 Task: Calculate the distance between Denver and Molly Brown House Museum
Action: Mouse moved to (254, 65)
Screenshot: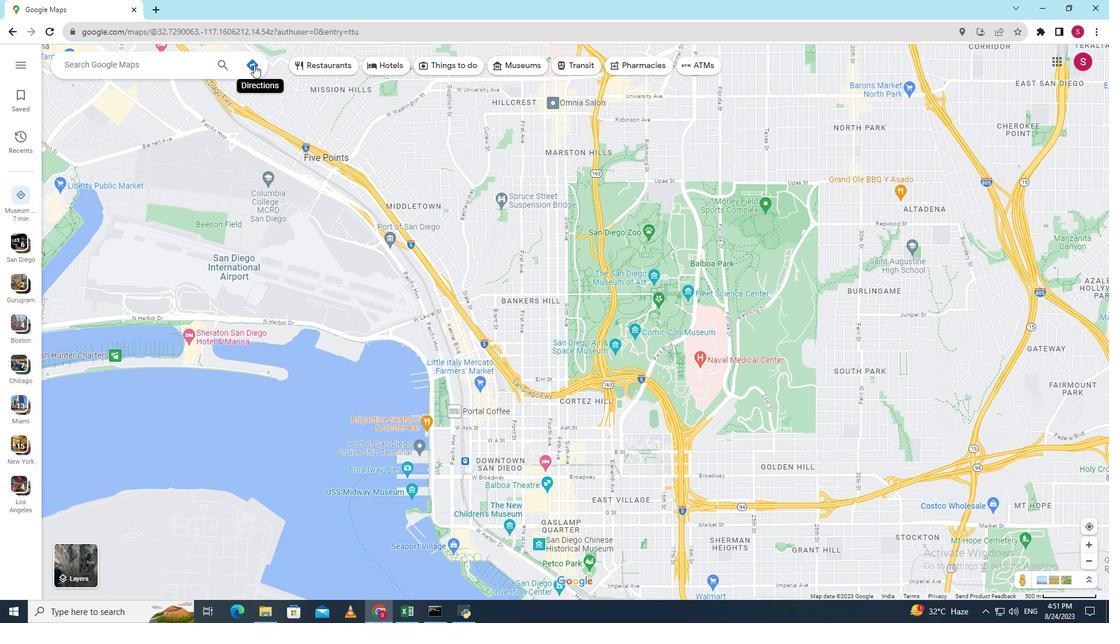 
Action: Mouse pressed left at (254, 65)
Screenshot: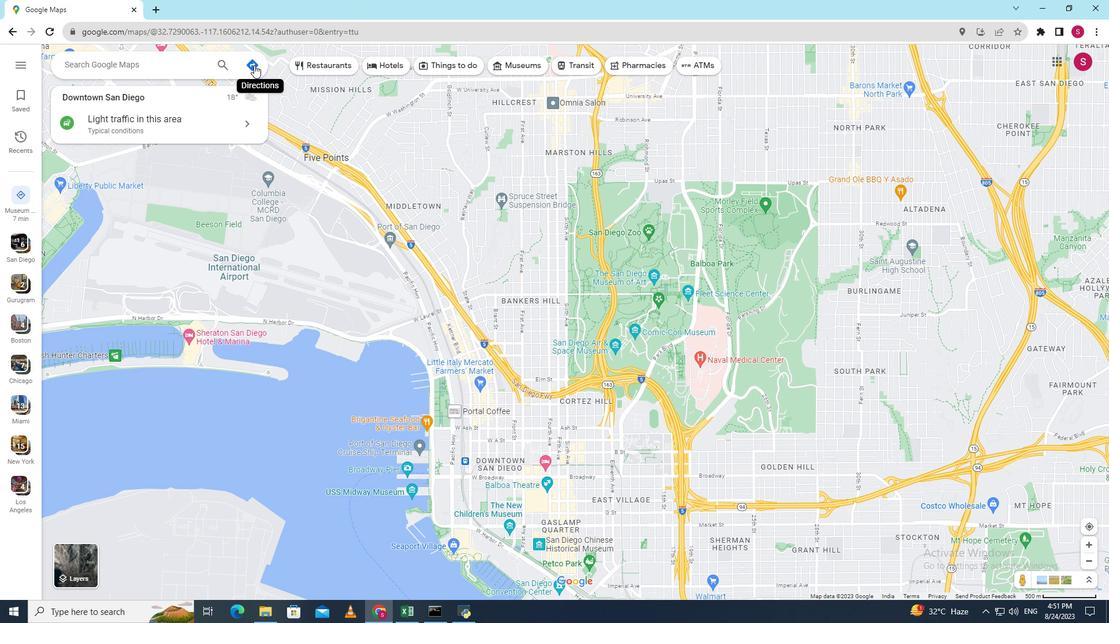 
Action: Key pressed <Key.shift><Key.shift><Key.shift><Key.shift><Key.shift><Key.shift>Denver
Screenshot: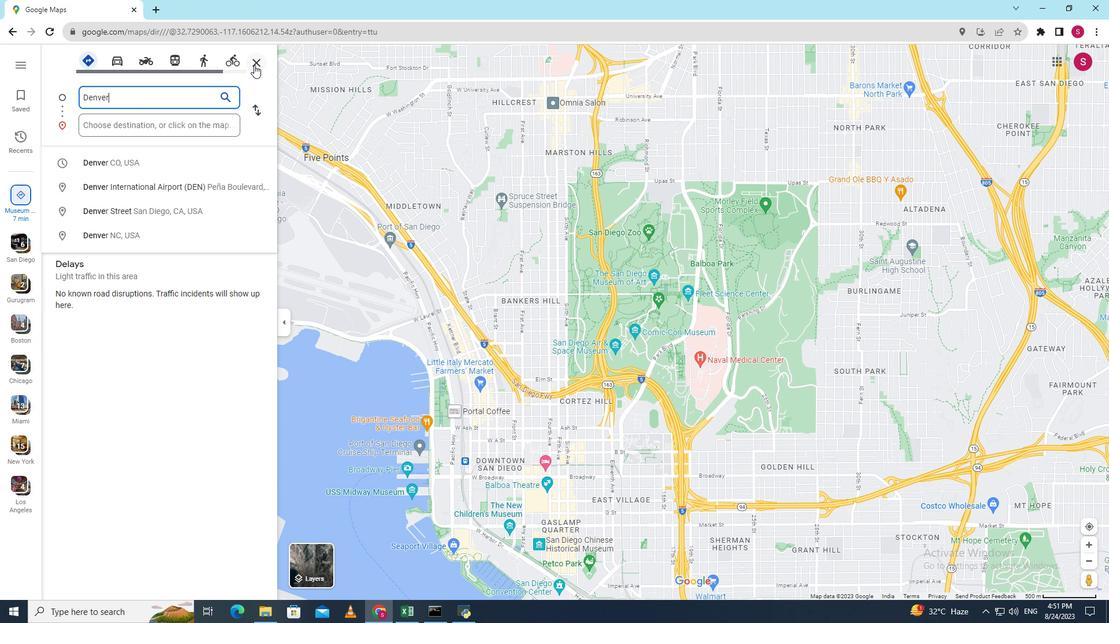 
Action: Mouse moved to (195, 125)
Screenshot: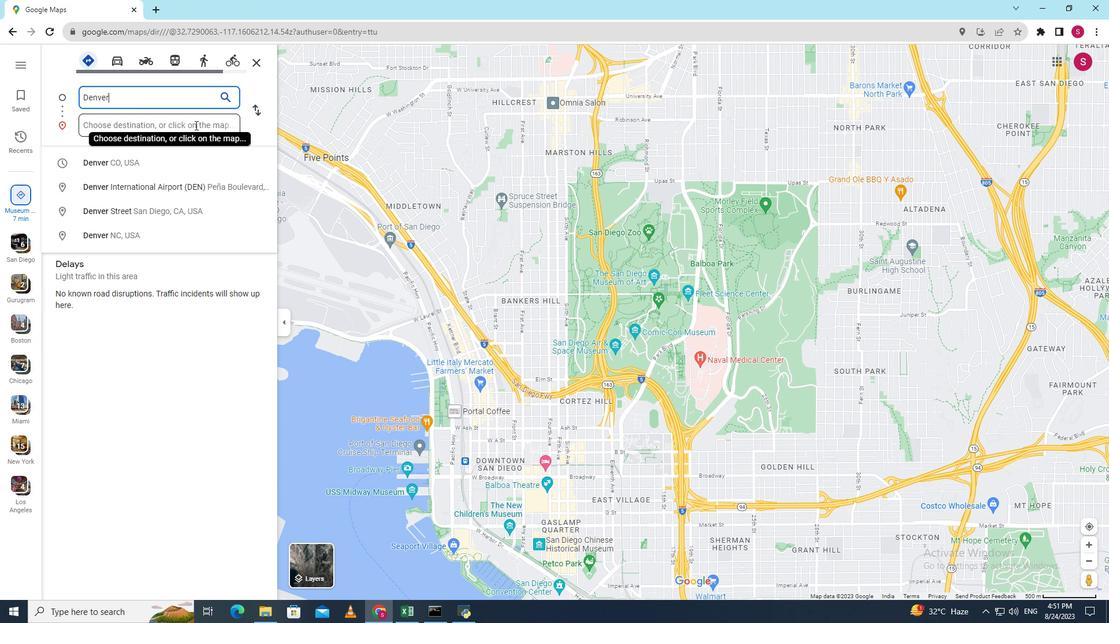 
Action: Mouse pressed left at (195, 125)
Screenshot: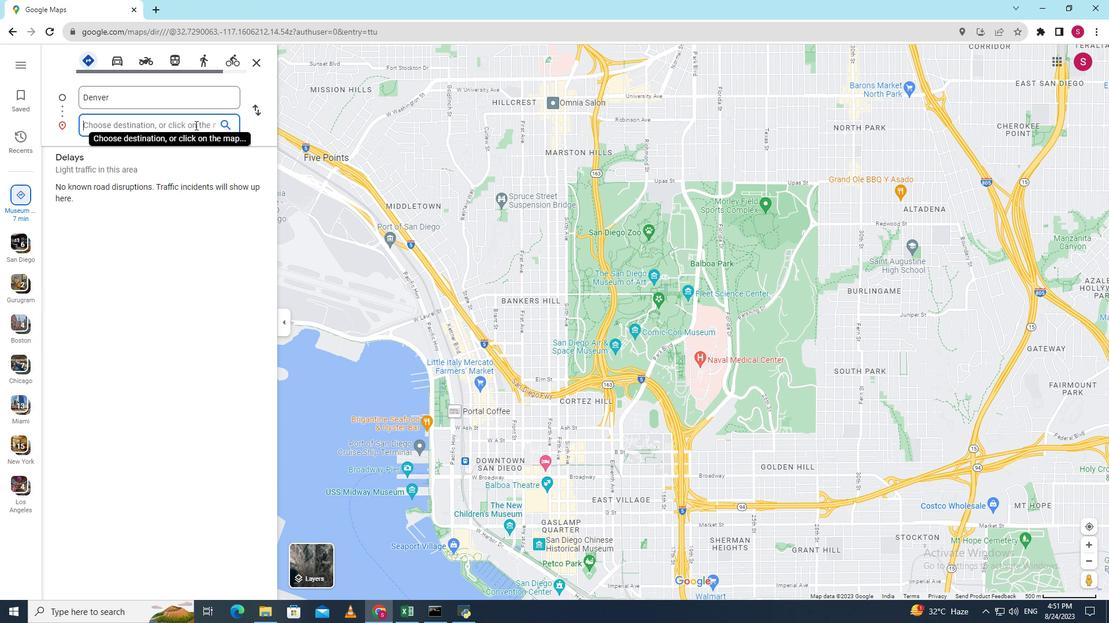 
Action: Key pressed <Key.shift>Molly<Key.space><Key.shift><Key.shift><Key.shift><Key.shift><Key.shift><Key.shift><Key.shift><Key.shift><Key.shift><Key.shift><Key.shift><Key.shift><Key.shift><Key.shift><Key.shift>Brown<Key.space><Key.shift><Key.shift><Key.shift>House<Key.space><Key.shift><Key.shift><Key.shift><Key.shift><Key.shift><Key.shift><Key.shift>Museum<Key.enter>
Screenshot: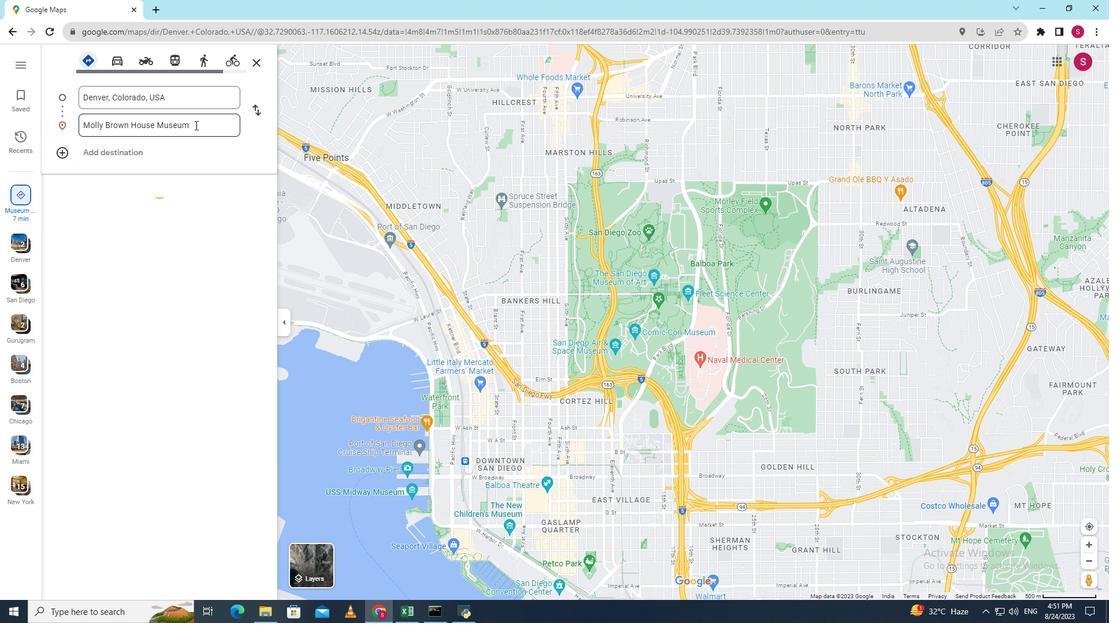 
Action: Mouse moved to (610, 265)
Screenshot: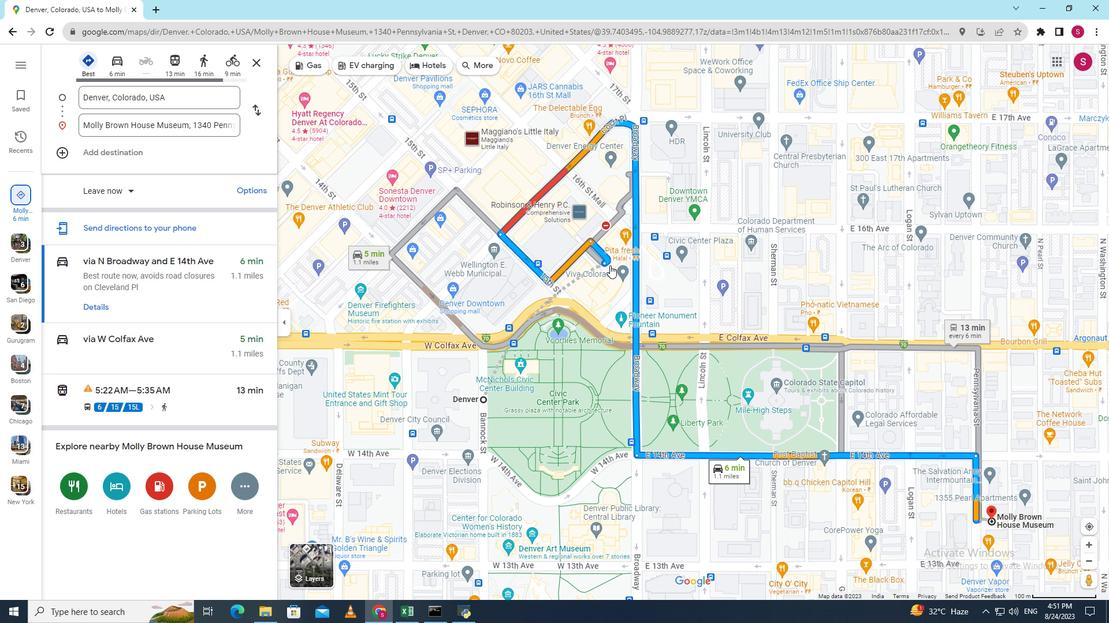 
Action: Mouse scrolled (610, 266) with delta (0, 0)
Screenshot: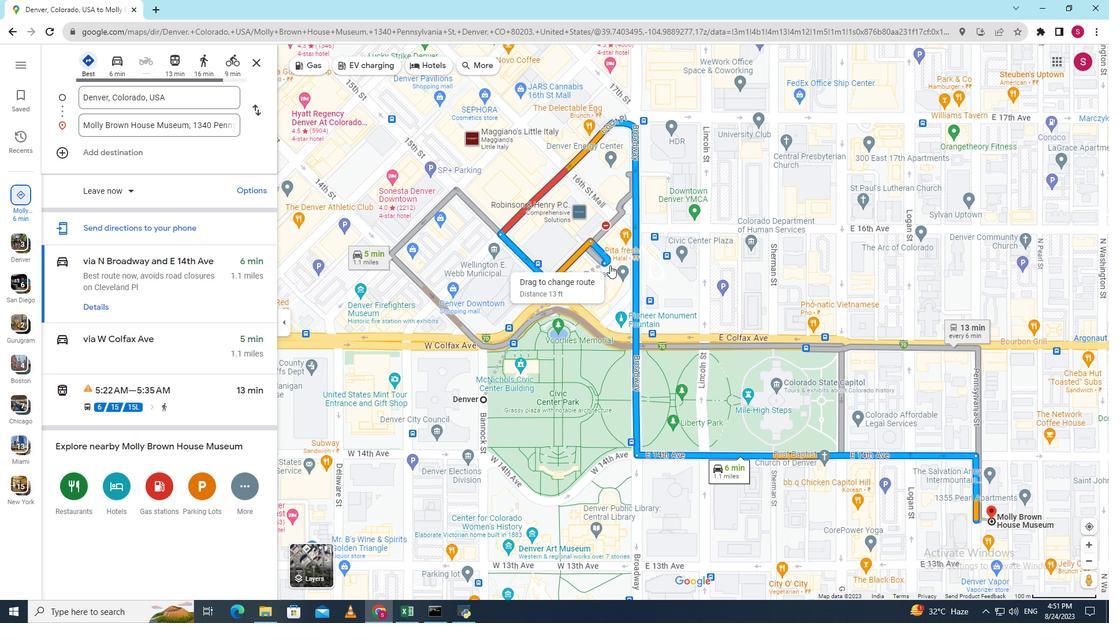 
Action: Mouse scrolled (610, 266) with delta (0, 0)
Screenshot: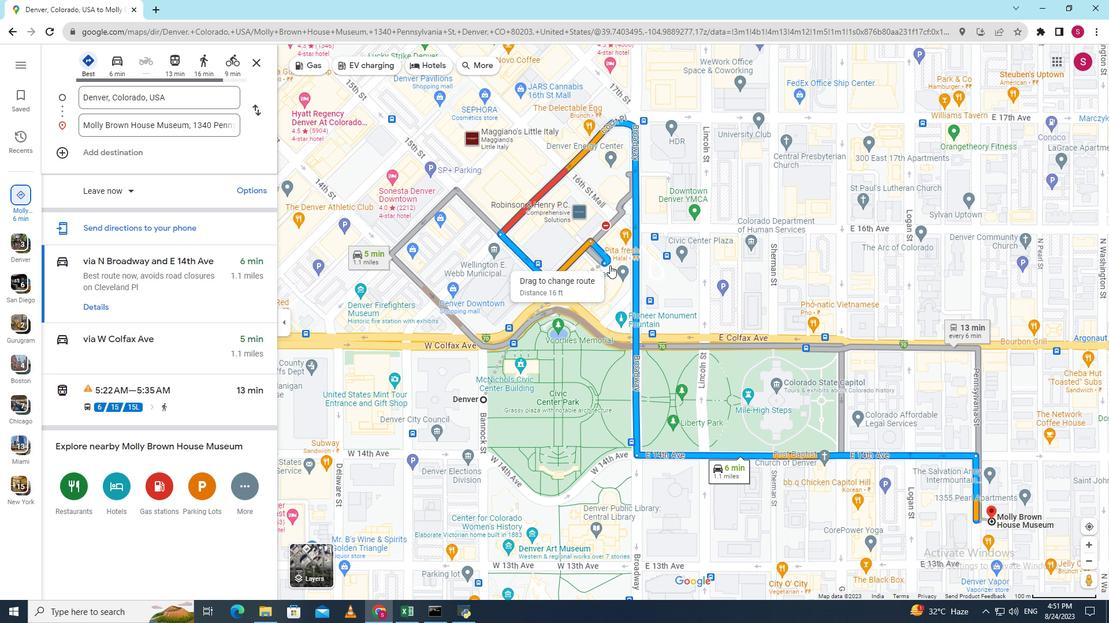 
Action: Mouse scrolled (610, 266) with delta (0, 0)
Screenshot: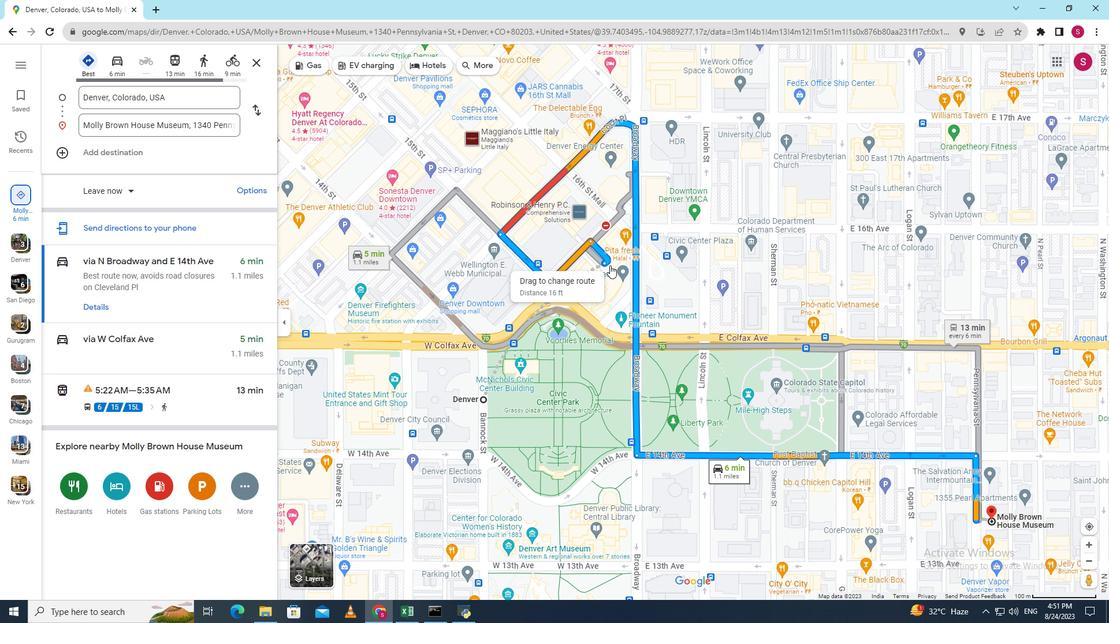 
Action: Mouse scrolled (610, 266) with delta (0, 0)
Screenshot: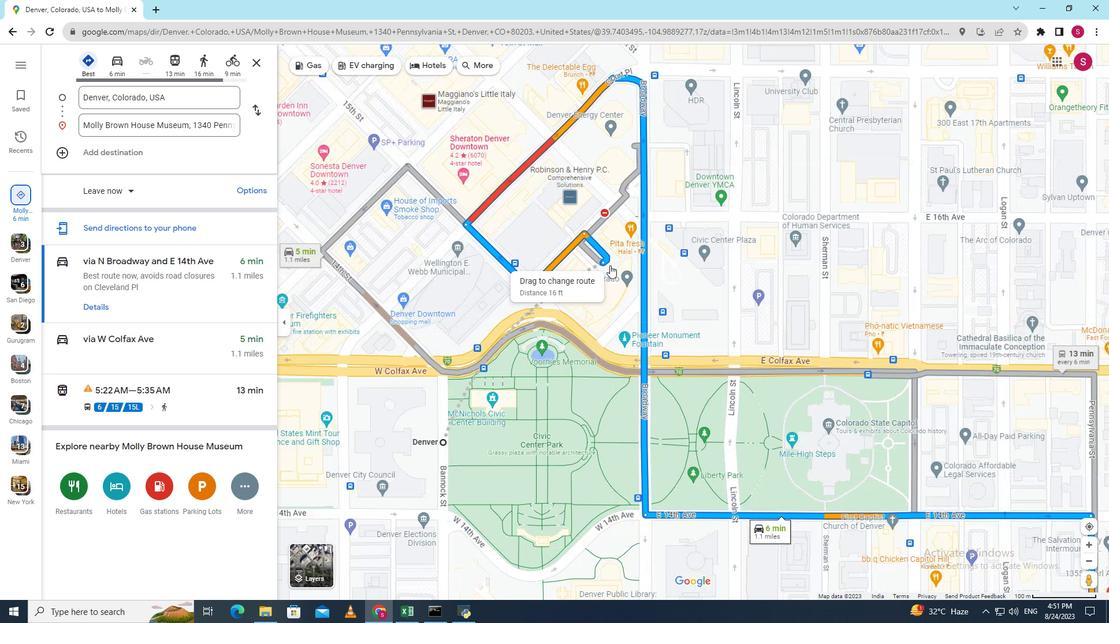 
Action: Mouse scrolled (610, 266) with delta (0, 0)
Screenshot: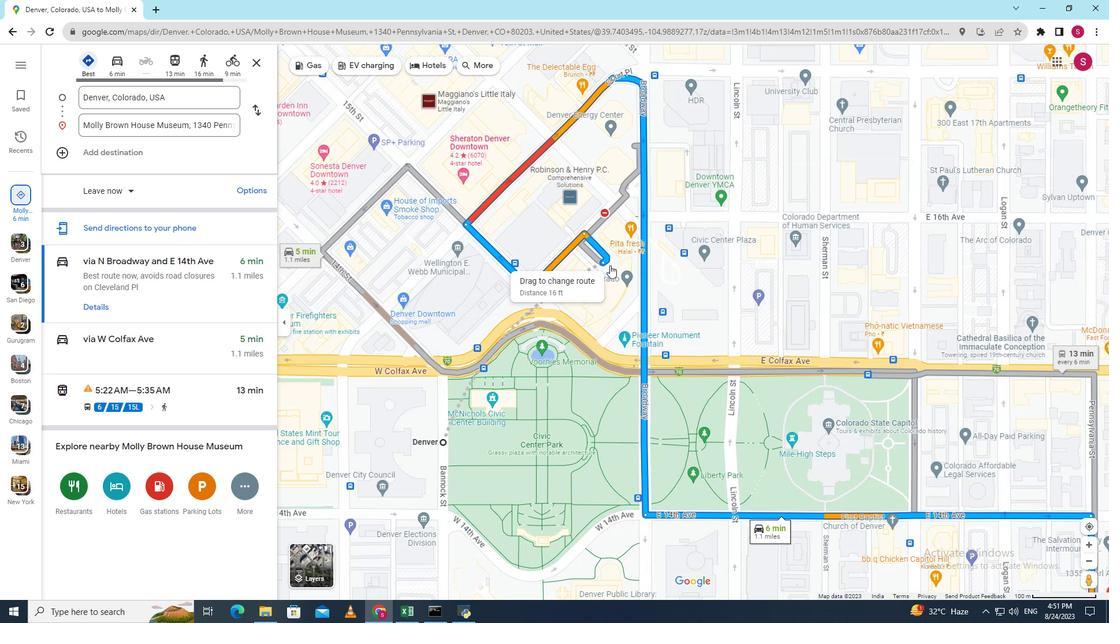 
Action: Mouse scrolled (610, 266) with delta (0, 0)
Screenshot: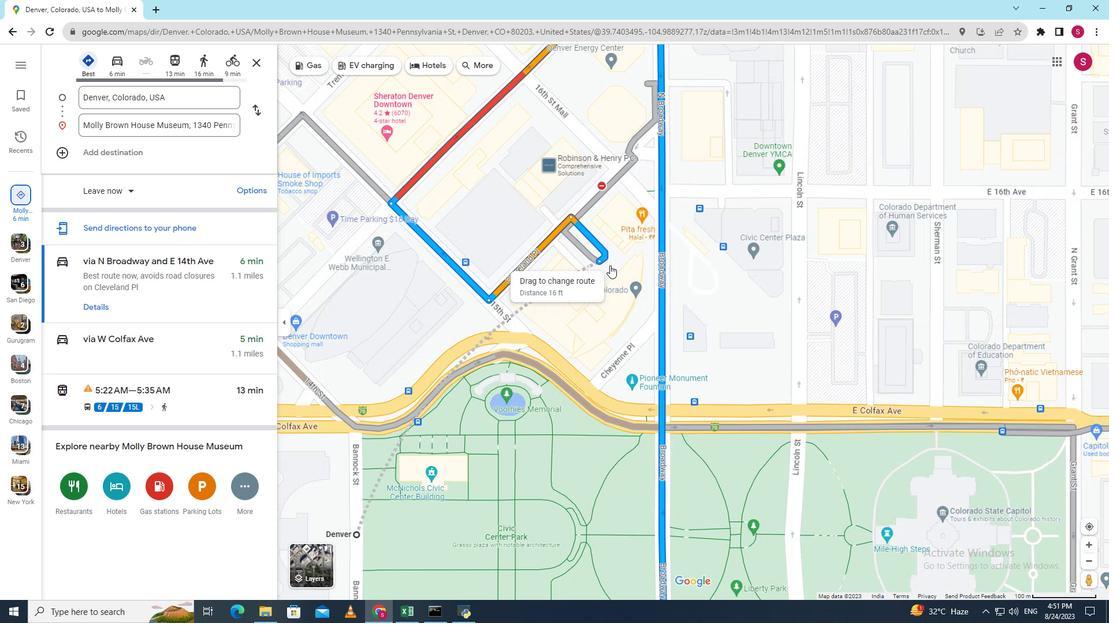 
Action: Mouse moved to (592, 265)
Screenshot: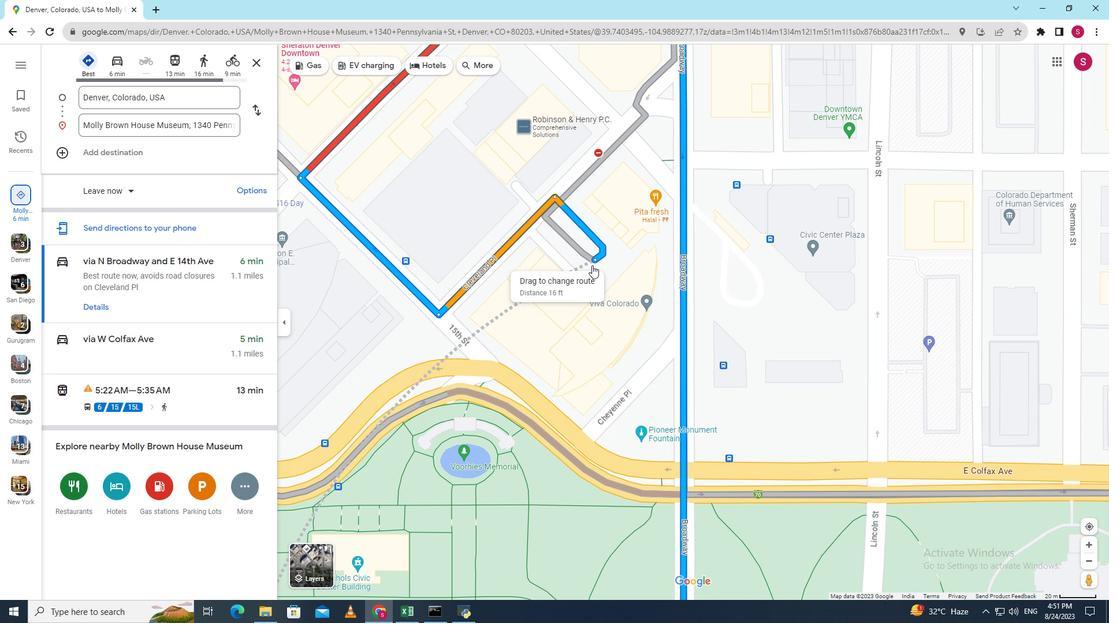 
Action: Mouse scrolled (592, 266) with delta (0, 0)
Screenshot: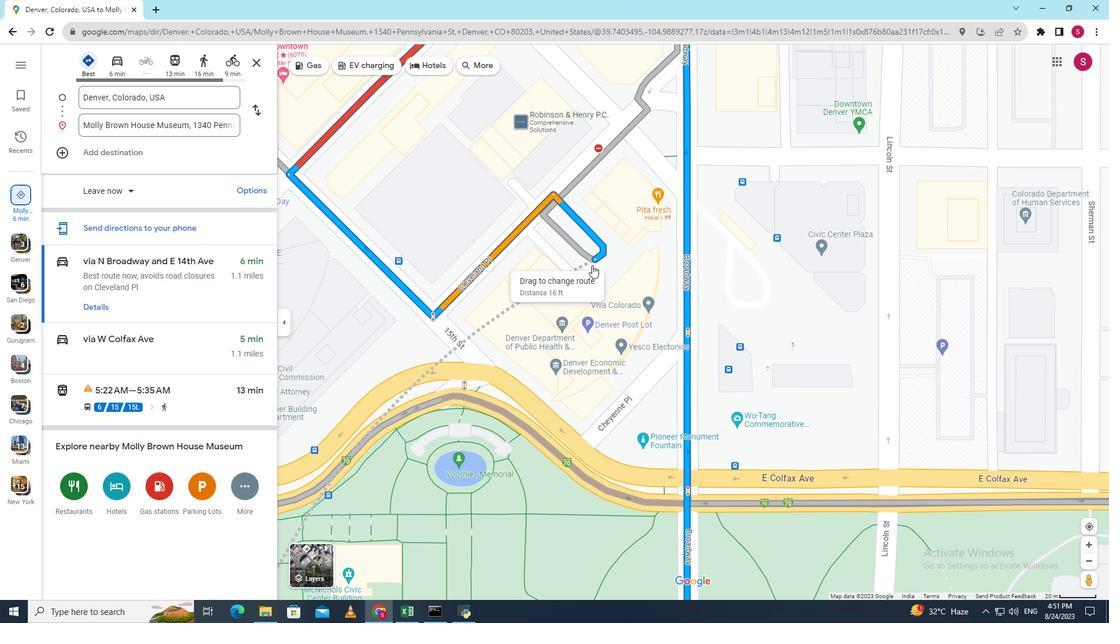 
Action: Mouse scrolled (592, 266) with delta (0, 0)
Screenshot: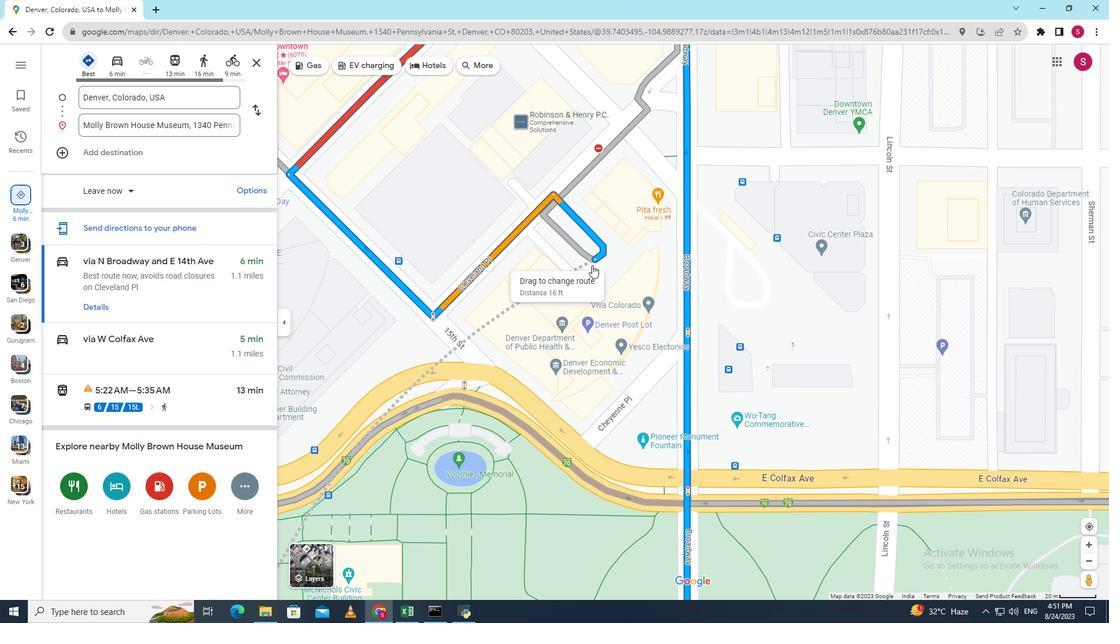 
Action: Mouse moved to (575, 302)
Screenshot: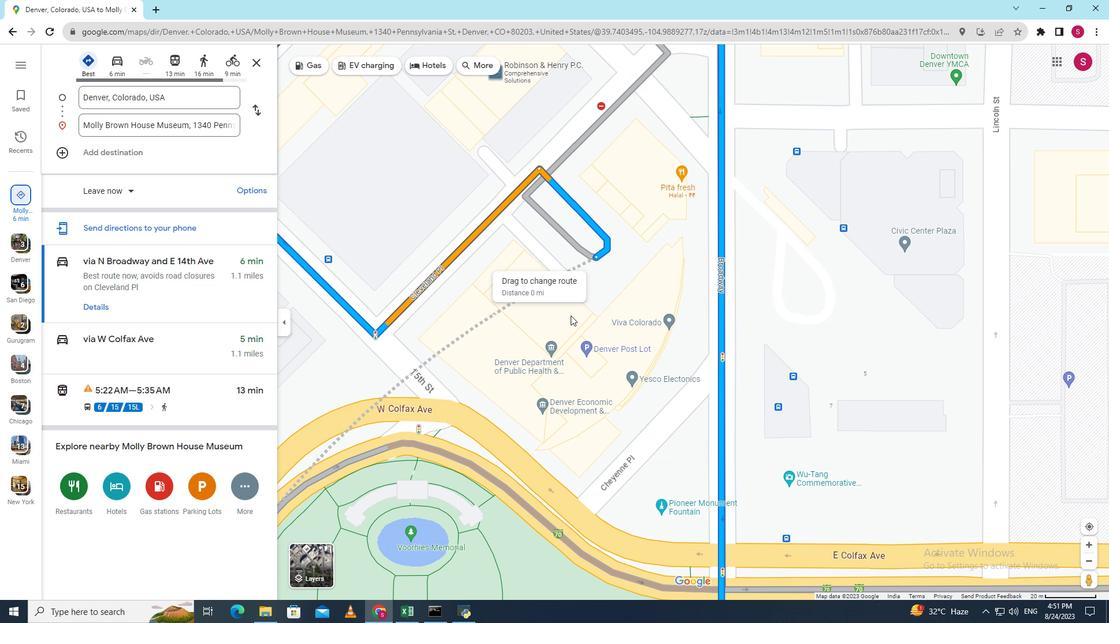 
Action: Mouse scrolled (575, 301) with delta (0, 0)
Screenshot: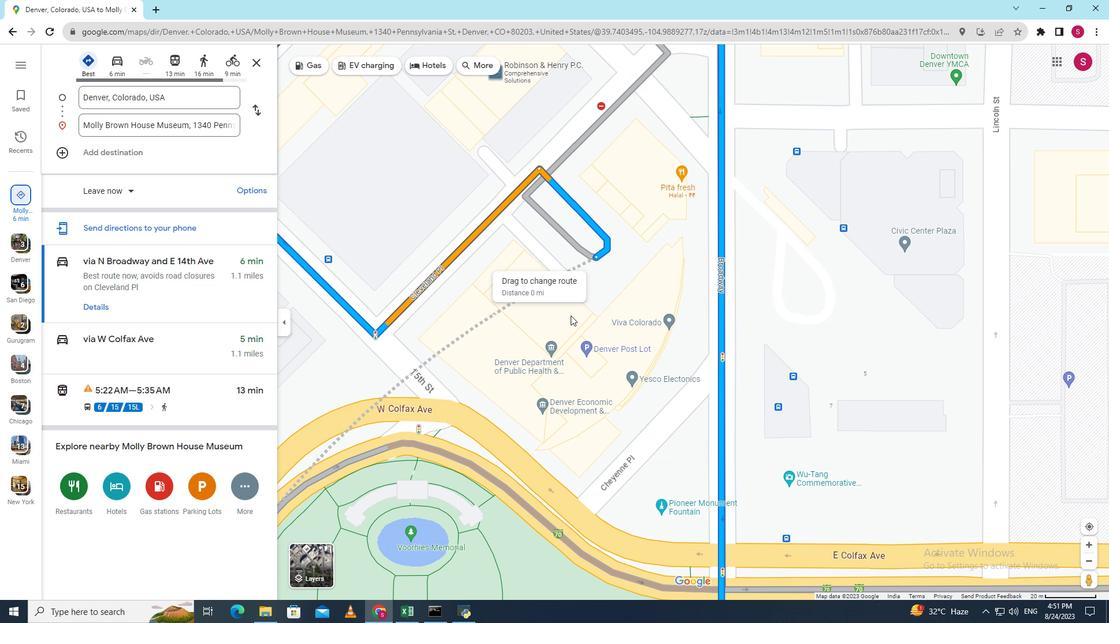 
Action: Mouse moved to (572, 308)
Screenshot: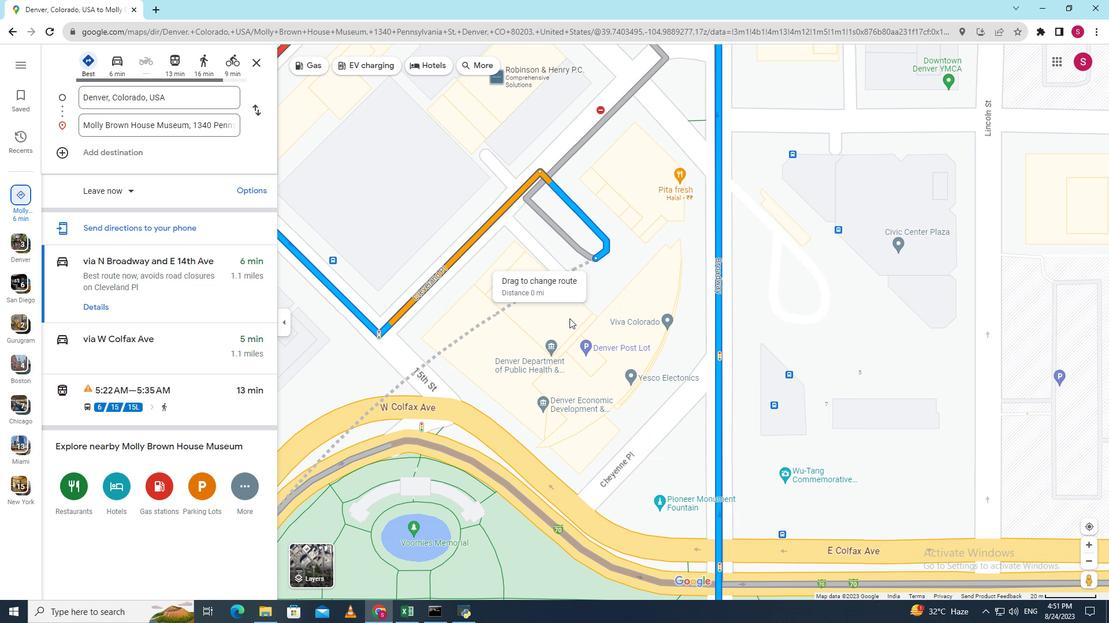 
Action: Mouse scrolled (573, 305) with delta (0, 0)
Screenshot: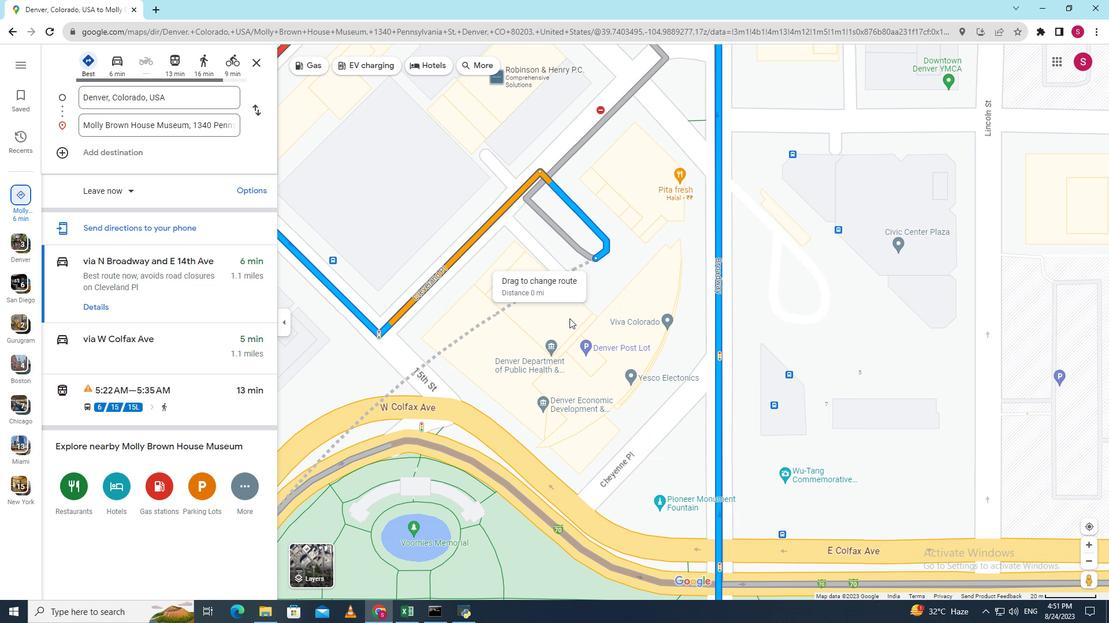
Action: Mouse moved to (571, 311)
Screenshot: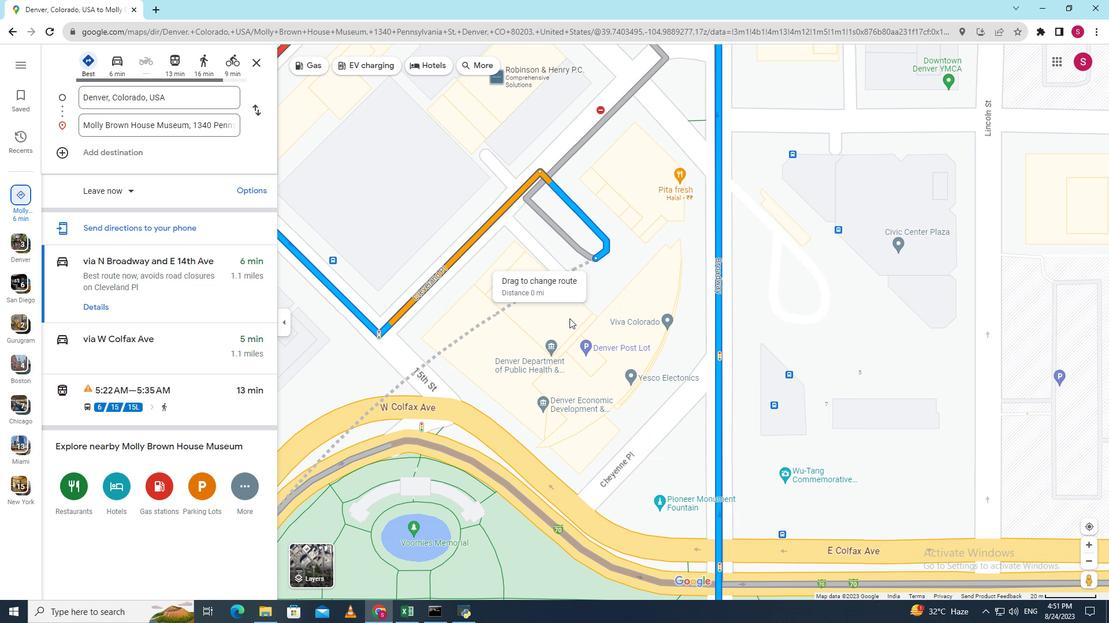 
Action: Mouse scrolled (571, 309) with delta (0, 0)
Screenshot: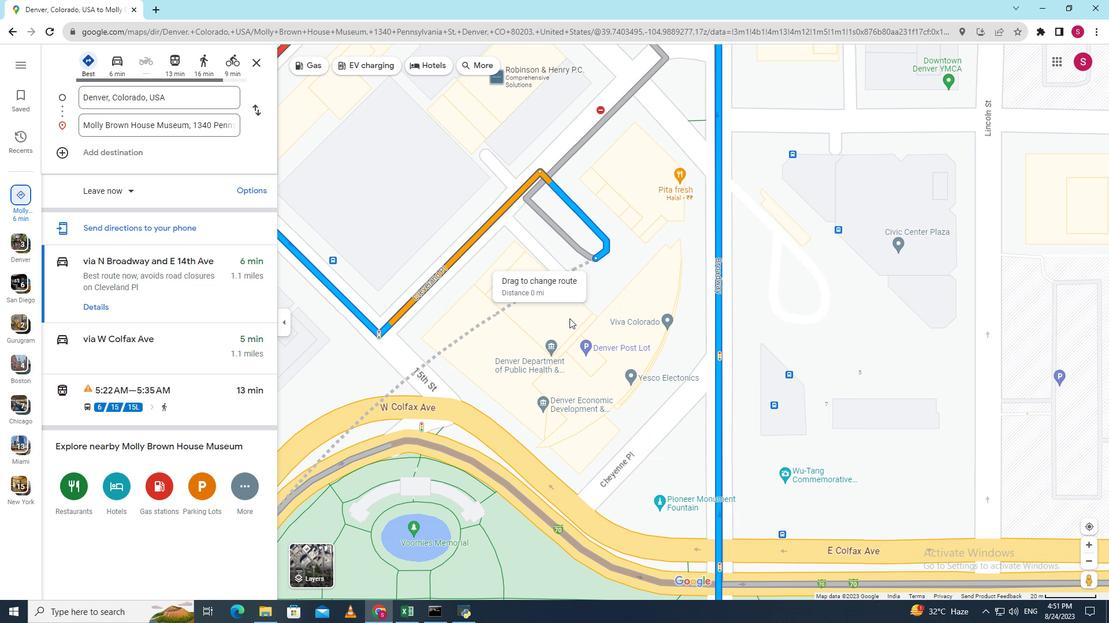 
Action: Mouse moved to (567, 323)
Screenshot: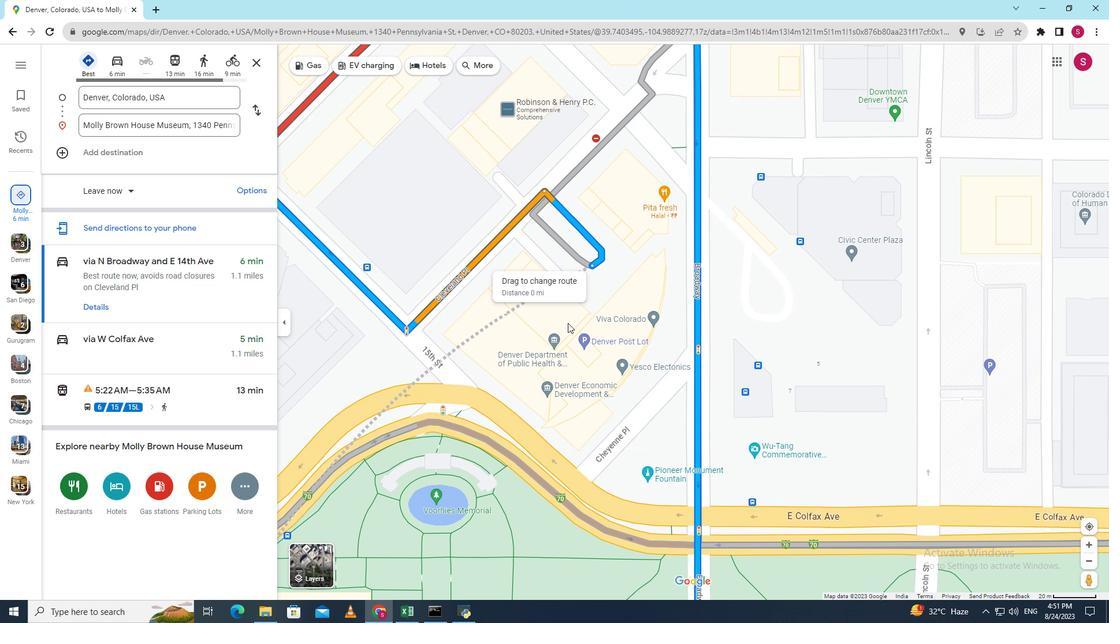 
Action: Mouse scrolled (567, 322) with delta (0, 0)
Screenshot: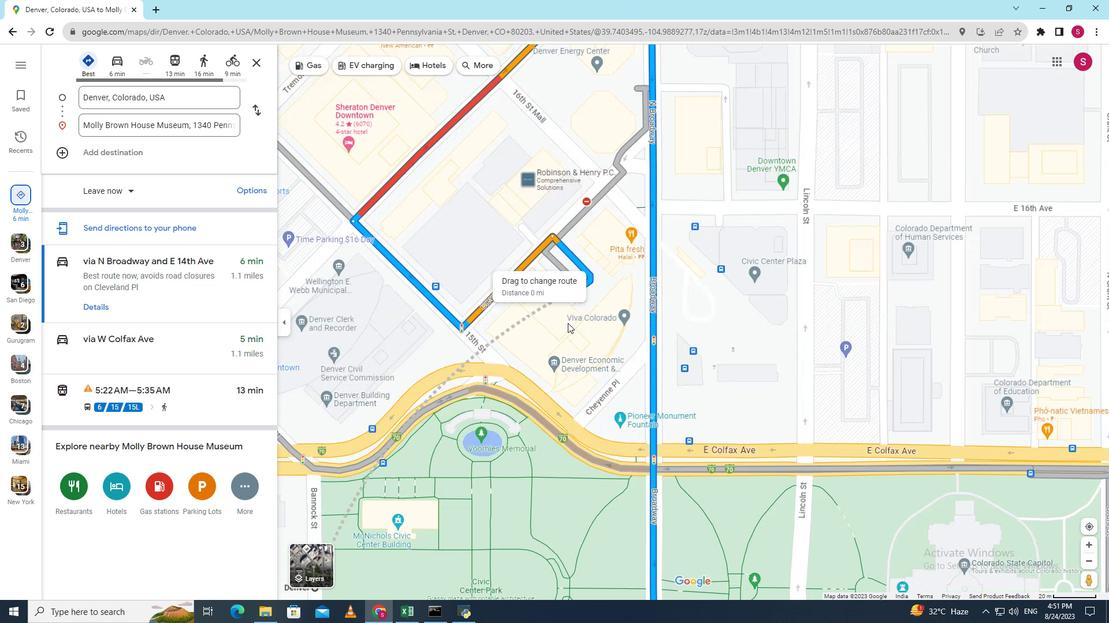 
Action: Mouse scrolled (567, 322) with delta (0, 0)
Screenshot: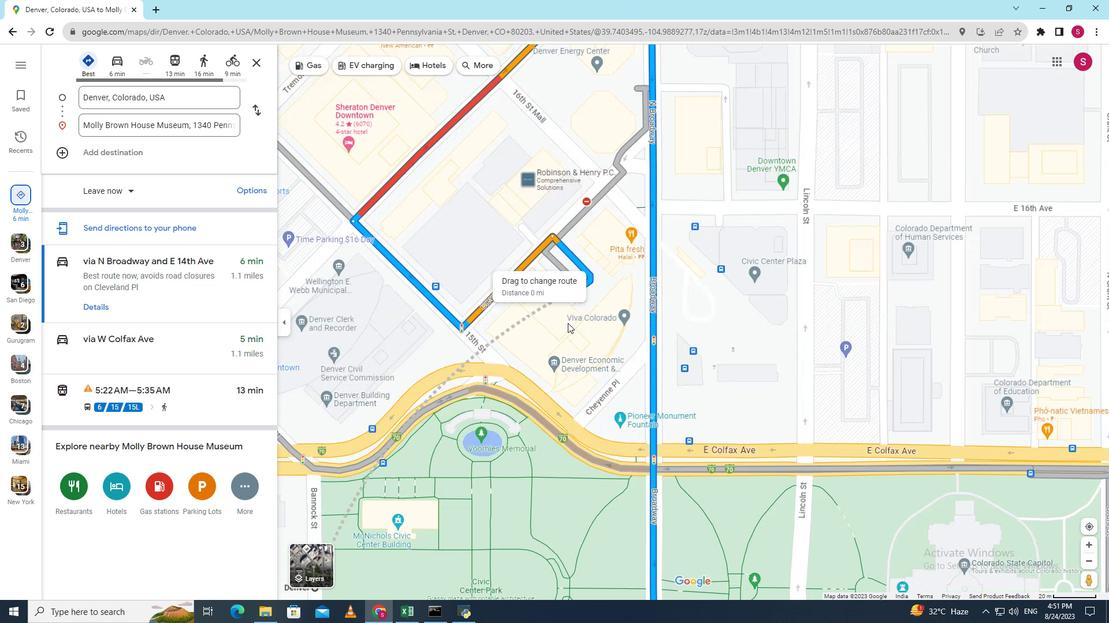 
Action: Mouse scrolled (567, 322) with delta (0, 0)
Screenshot: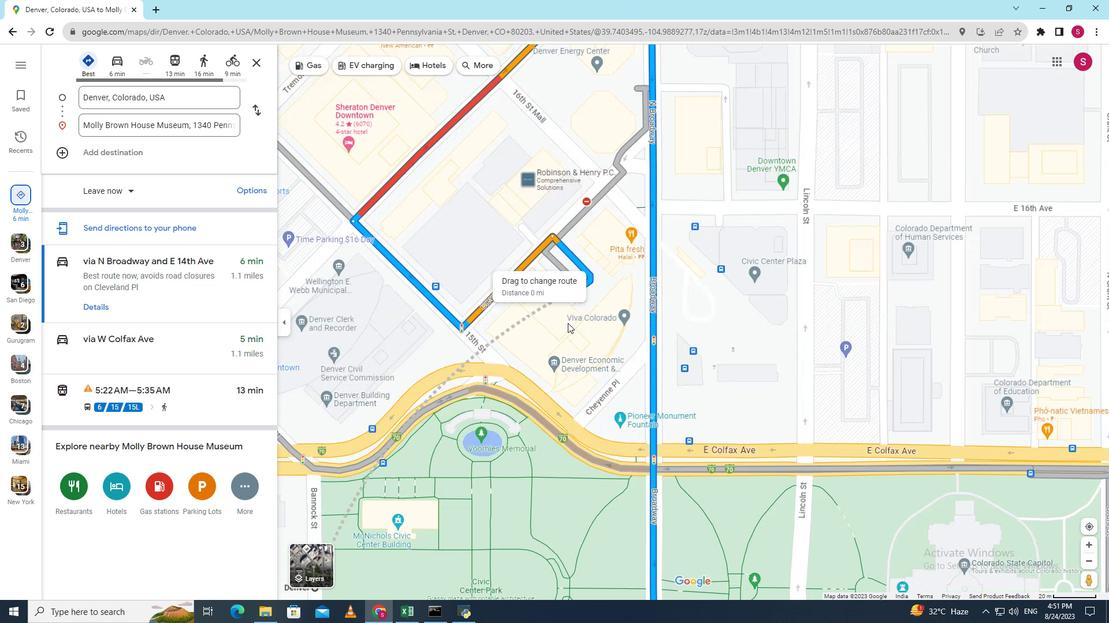 
Action: Mouse scrolled (567, 322) with delta (0, 0)
Screenshot: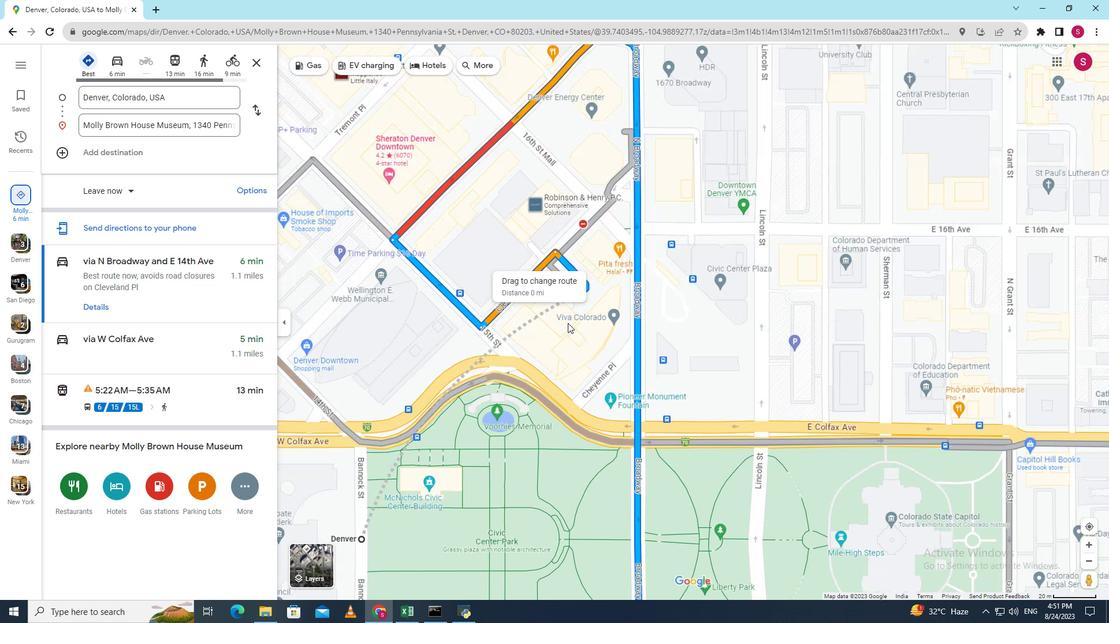 
Action: Mouse moved to (374, 523)
Screenshot: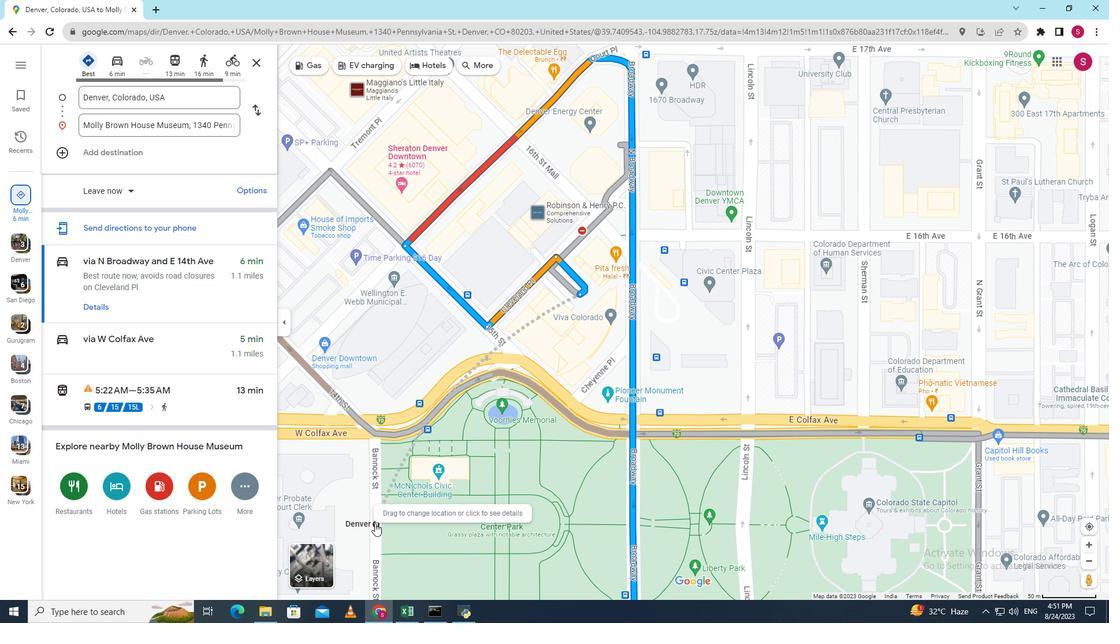 
Action: Mouse scrolled (374, 524) with delta (0, 0)
Screenshot: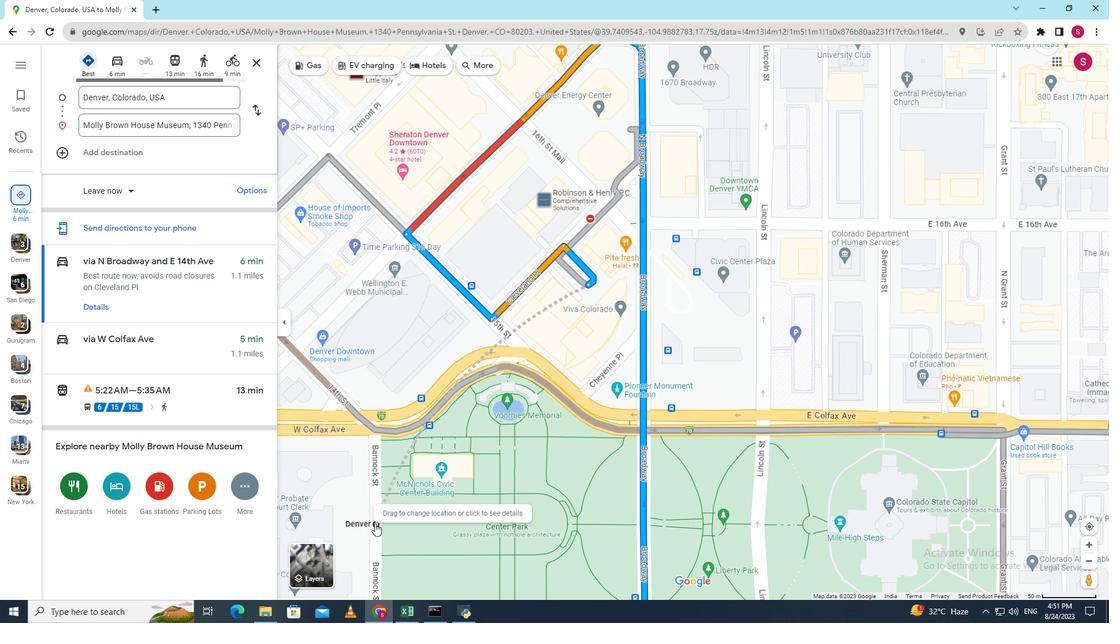 
Action: Mouse scrolled (374, 524) with delta (0, 0)
Screenshot: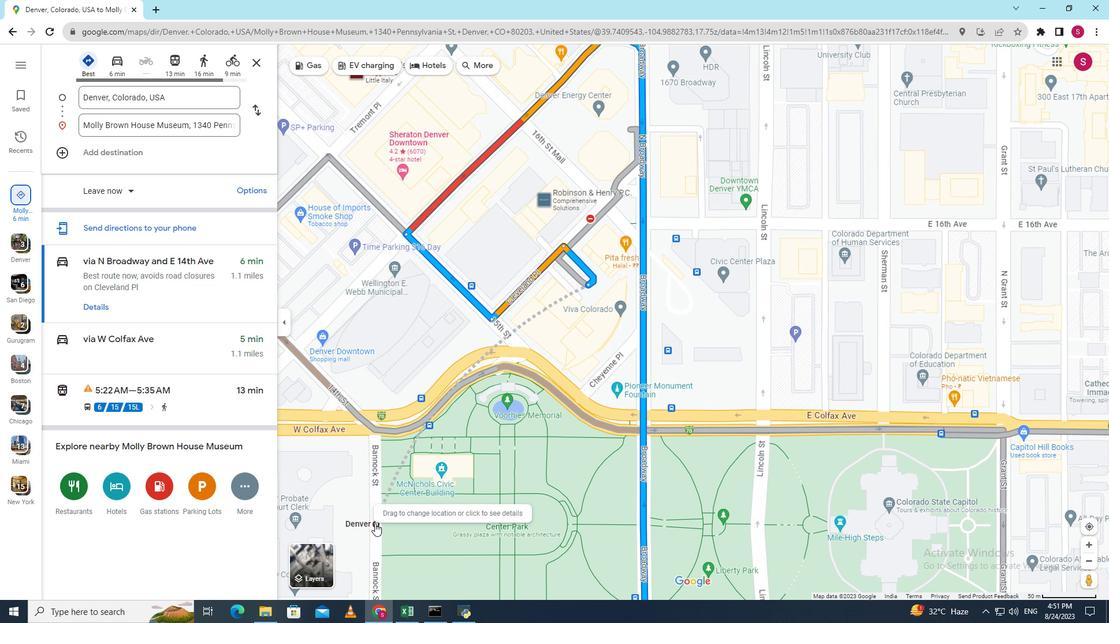 
Action: Mouse scrolled (374, 524) with delta (0, 0)
Screenshot: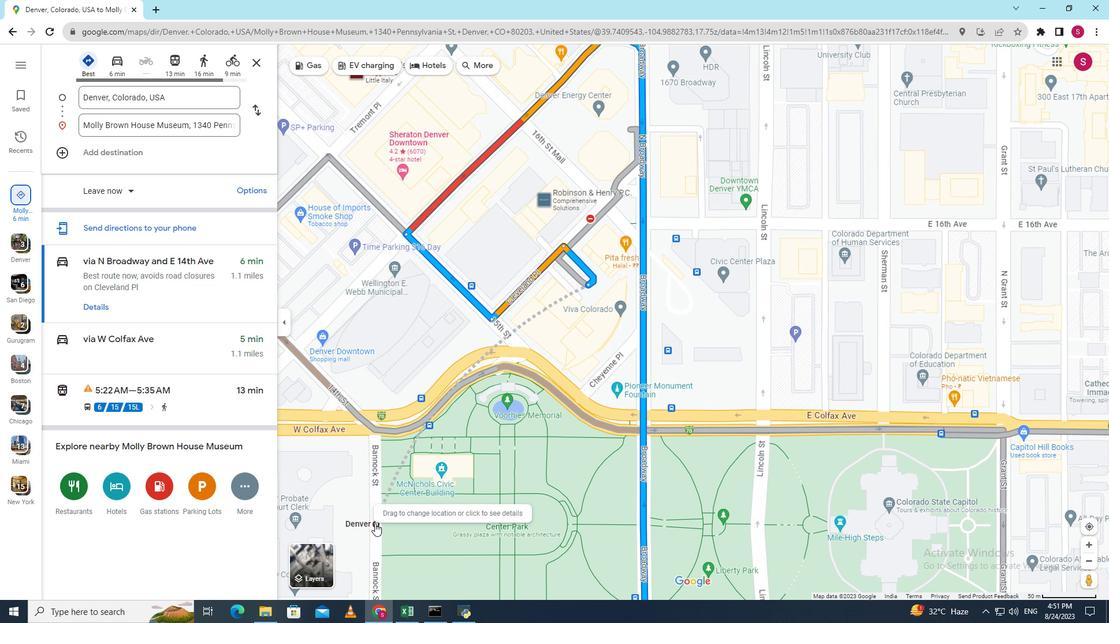 
Action: Mouse scrolled (374, 524) with delta (0, 0)
Screenshot: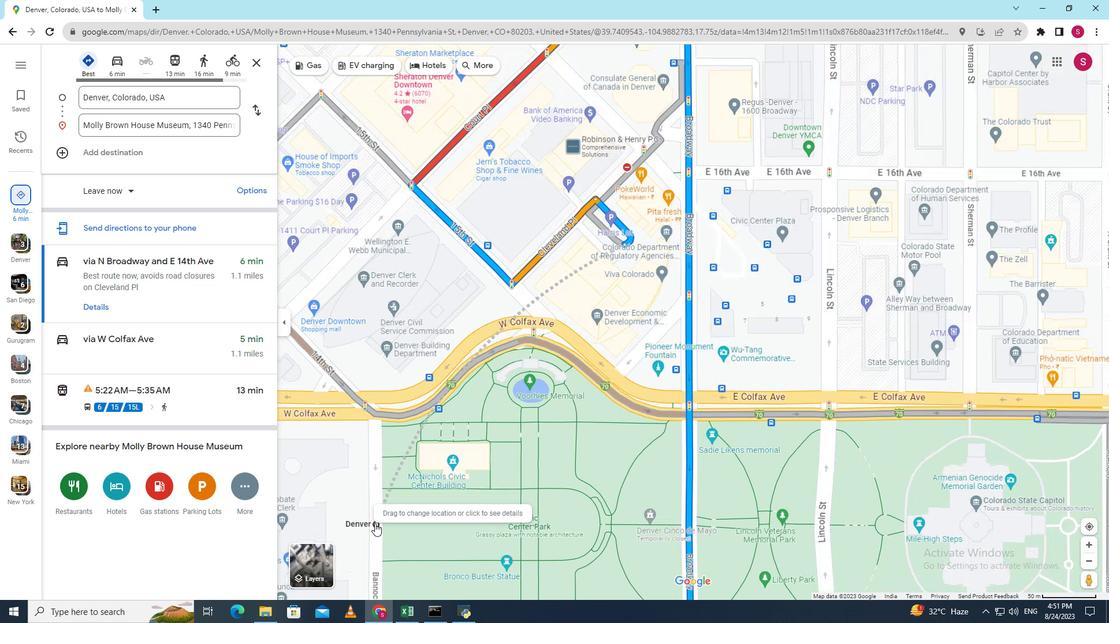 
Action: Mouse scrolled (374, 524) with delta (0, 0)
Screenshot: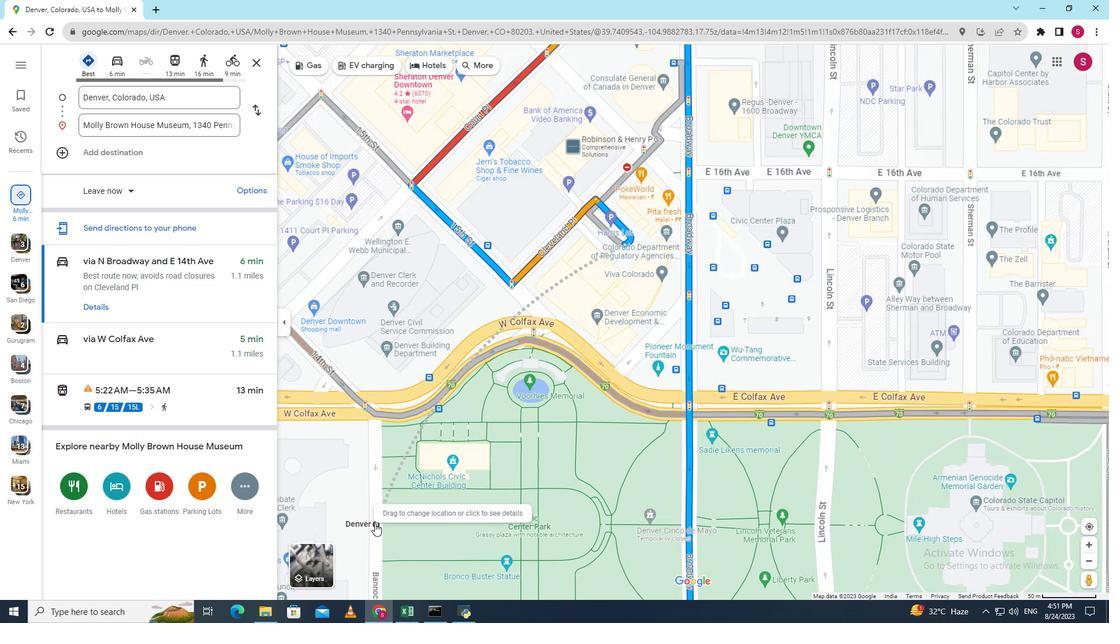 
Action: Mouse scrolled (374, 524) with delta (0, 0)
Screenshot: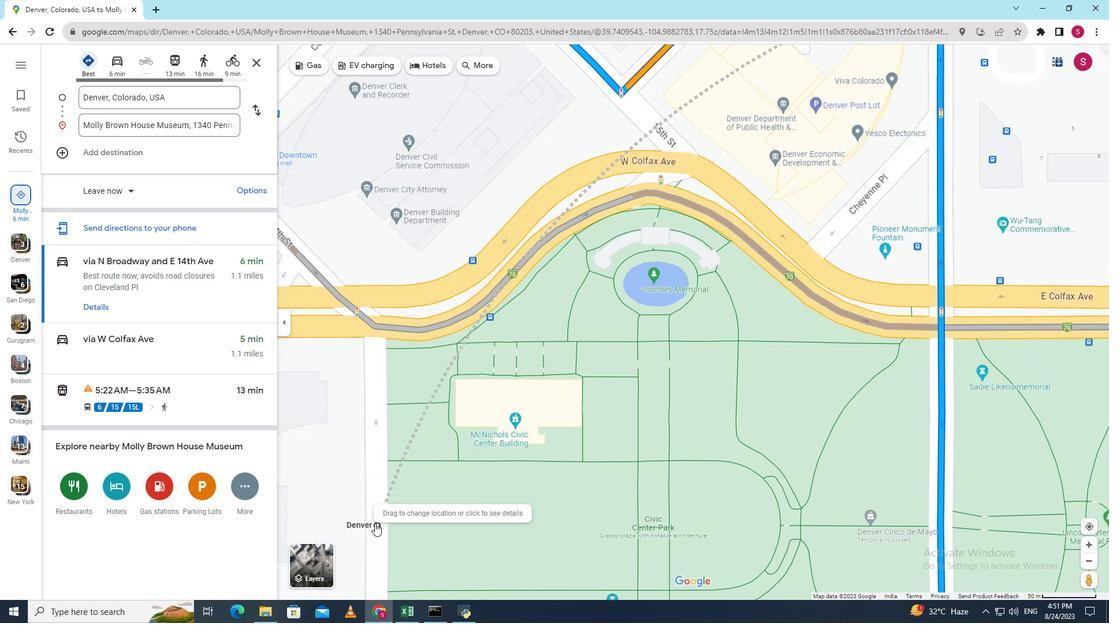 
Action: Mouse scrolled (374, 524) with delta (0, 0)
Screenshot: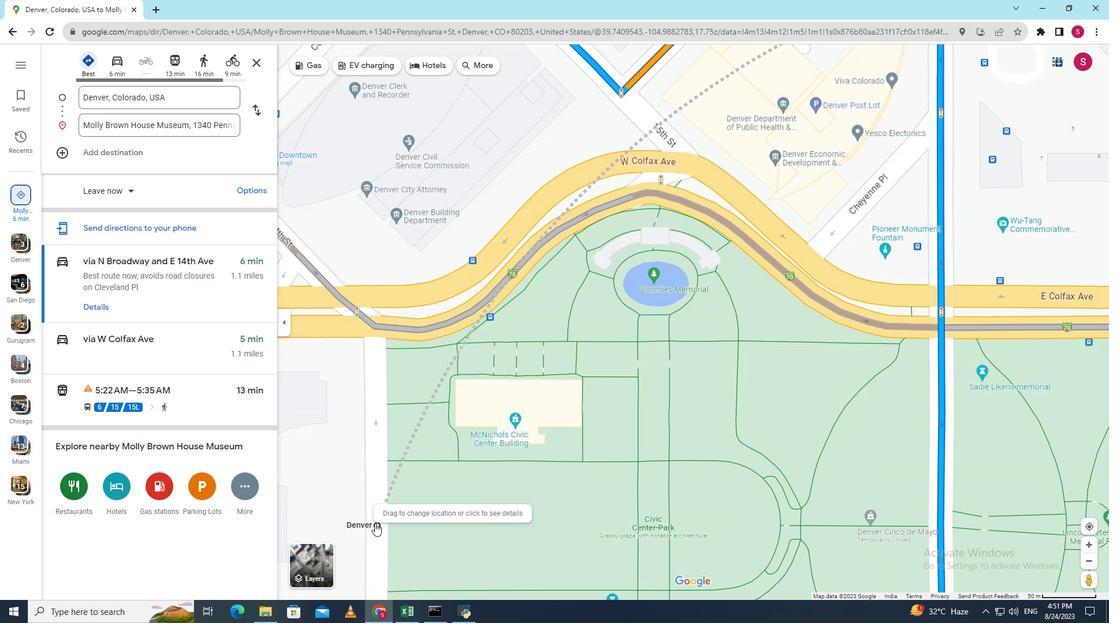 
Action: Mouse moved to (377, 526)
Screenshot: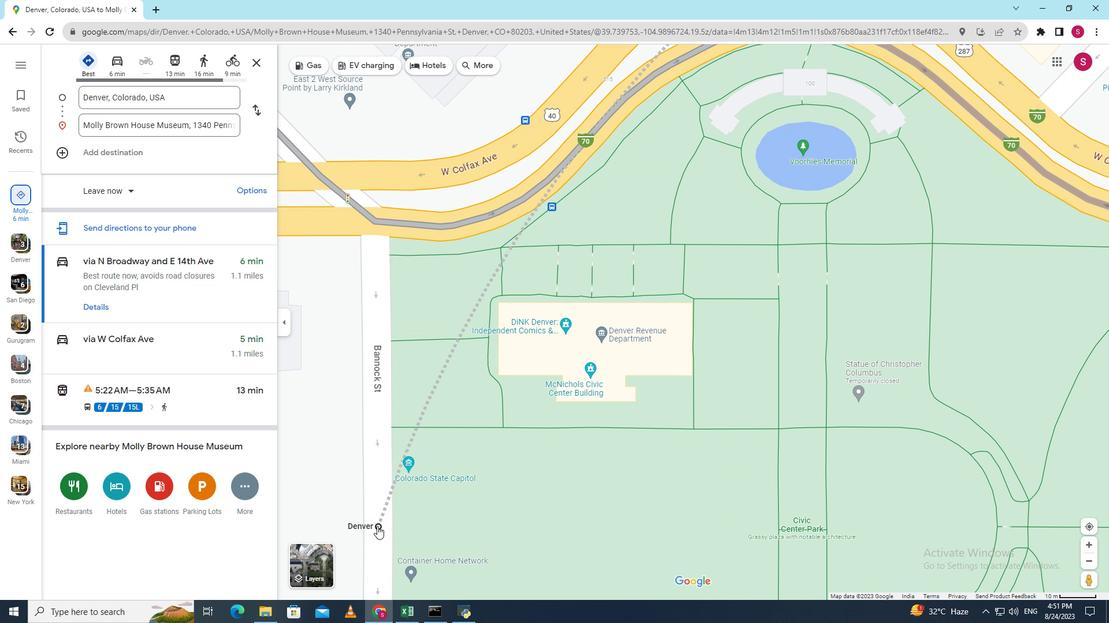 
Action: Mouse pressed right at (377, 526)
Screenshot: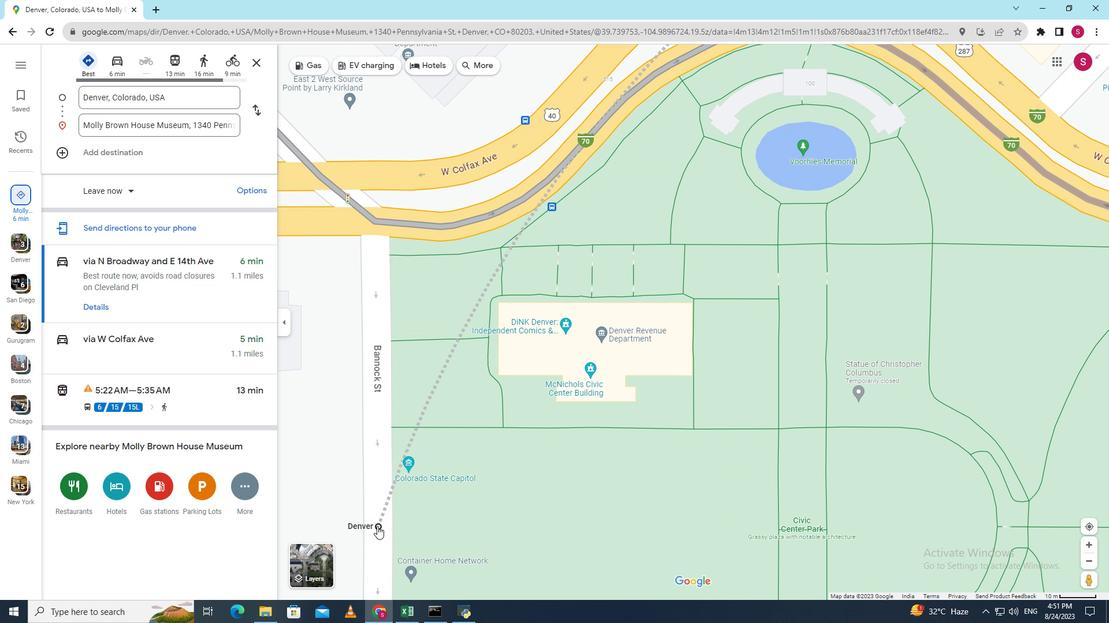 
Action: Mouse moved to (419, 574)
Screenshot: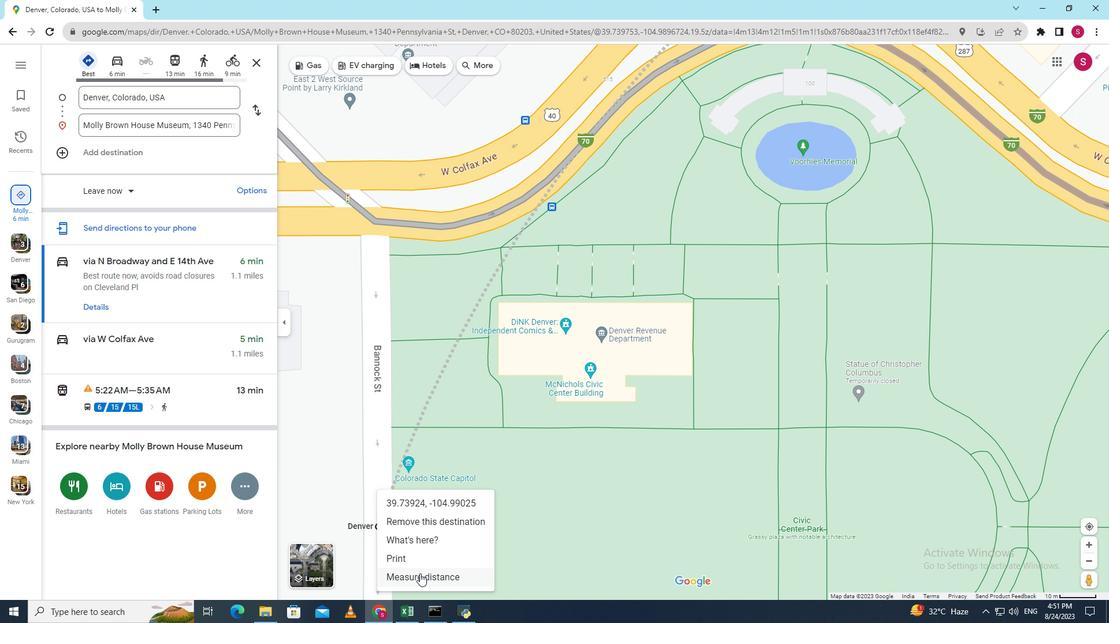 
Action: Mouse pressed left at (419, 574)
Screenshot: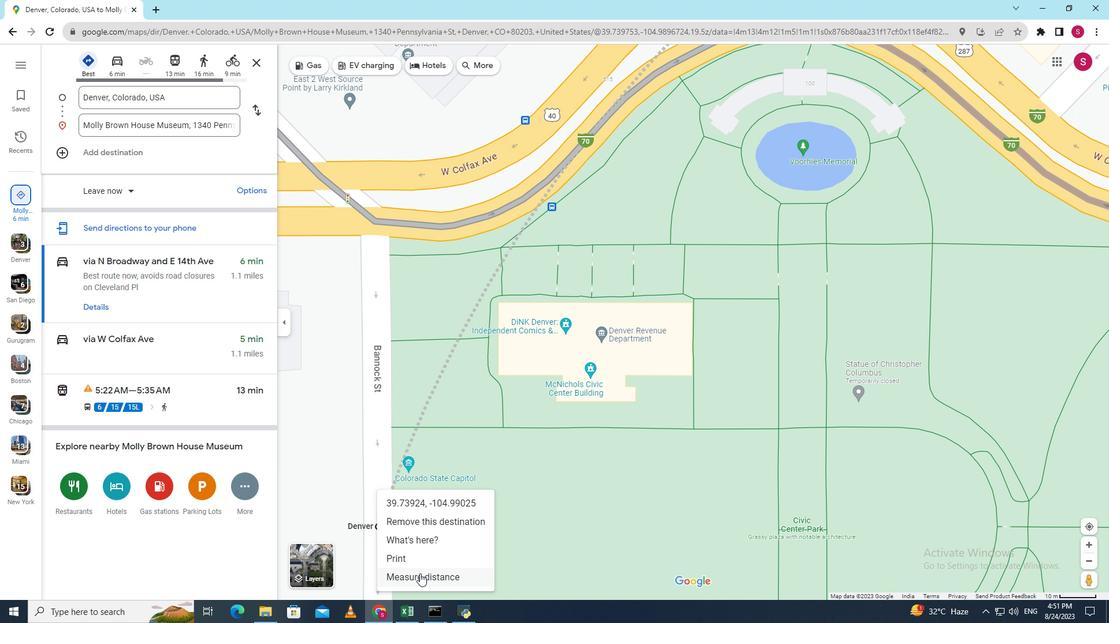 
Action: Mouse moved to (957, 471)
Screenshot: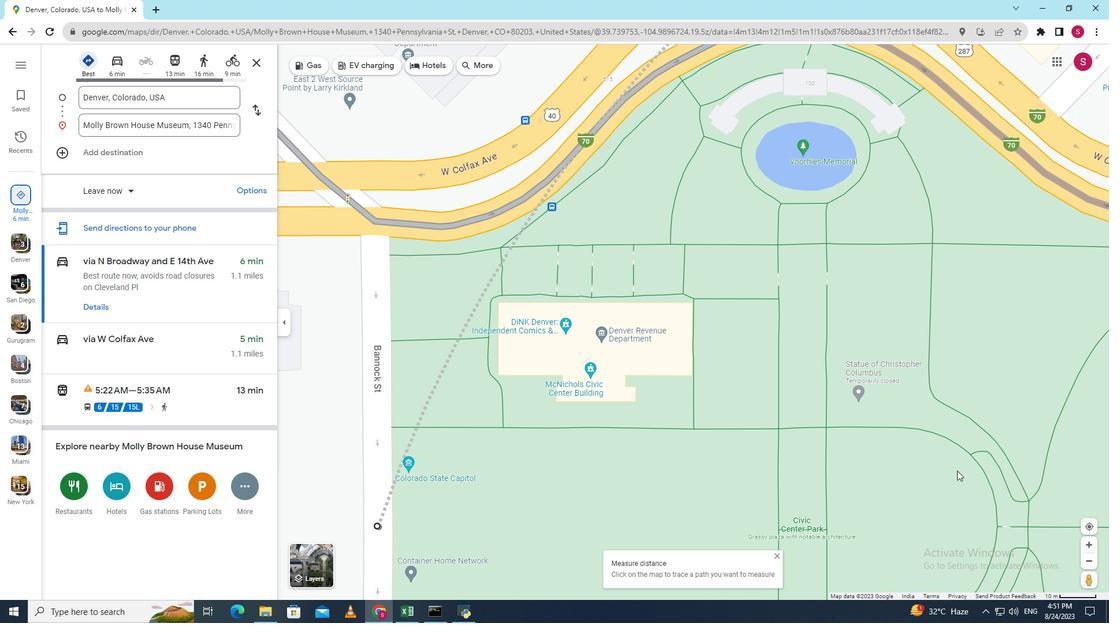 
Action: Mouse scrolled (957, 470) with delta (0, 0)
Screenshot: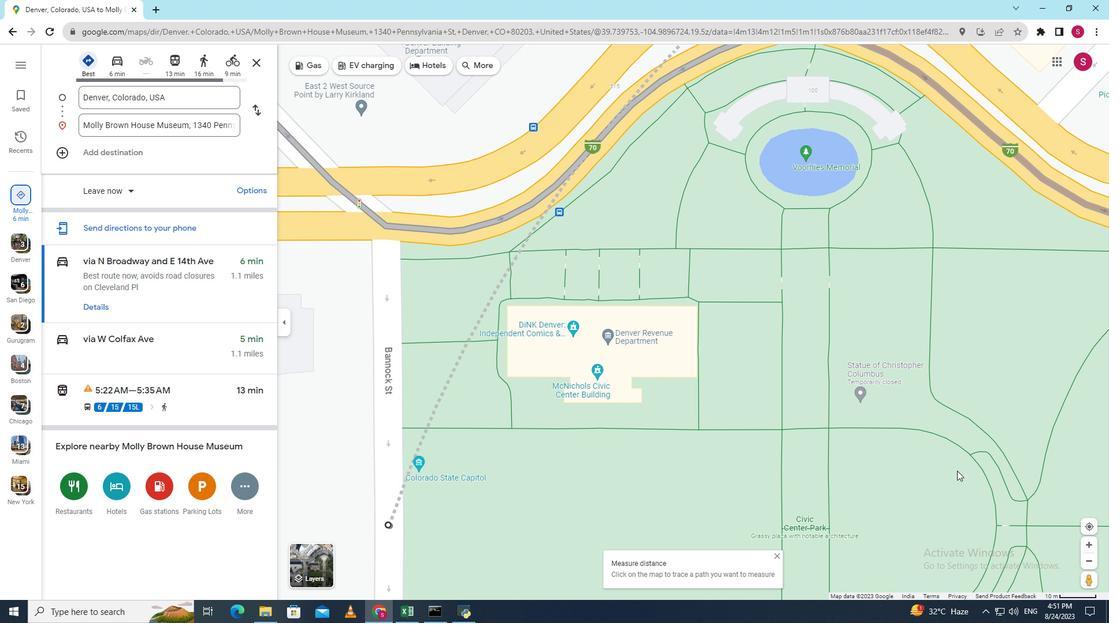 
Action: Mouse scrolled (957, 470) with delta (0, 0)
Screenshot: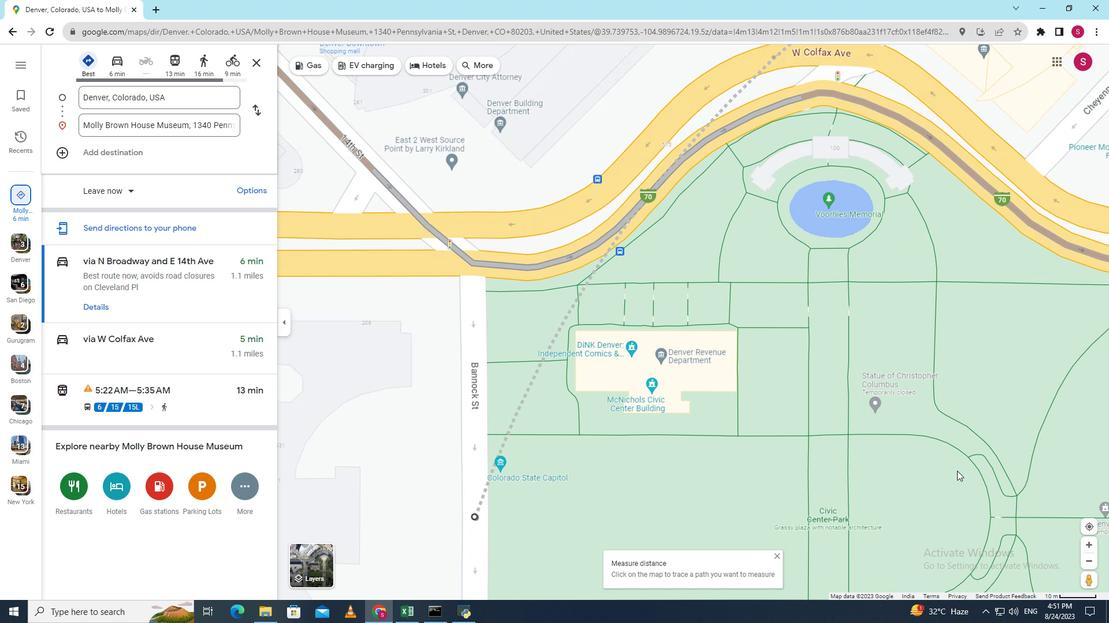 
Action: Mouse scrolled (957, 470) with delta (0, 0)
Screenshot: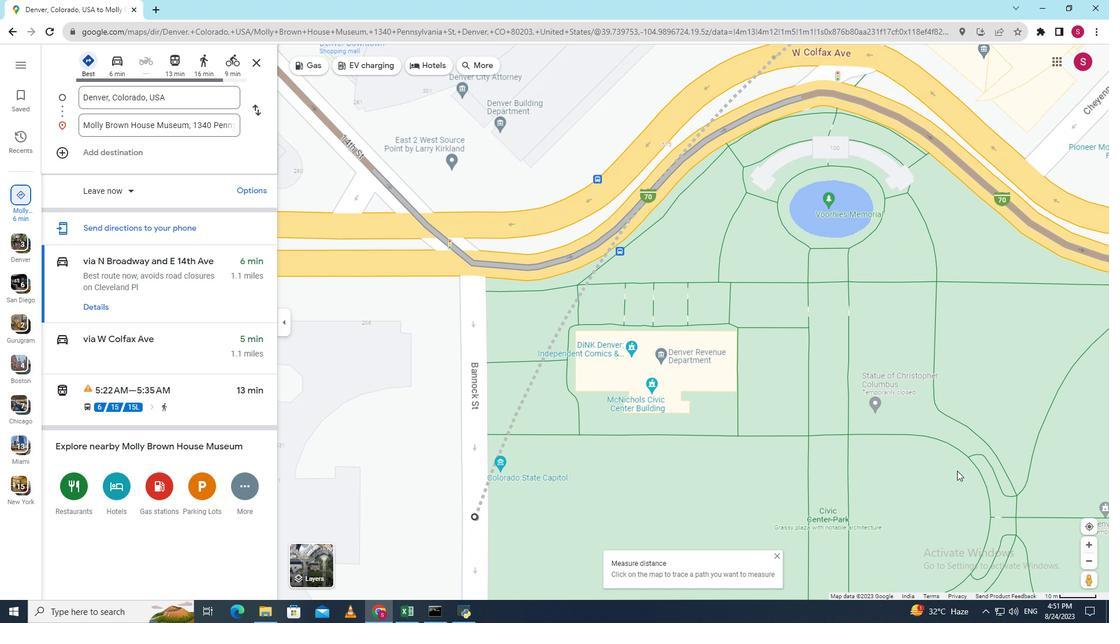 
Action: Mouse scrolled (957, 470) with delta (0, 0)
Screenshot: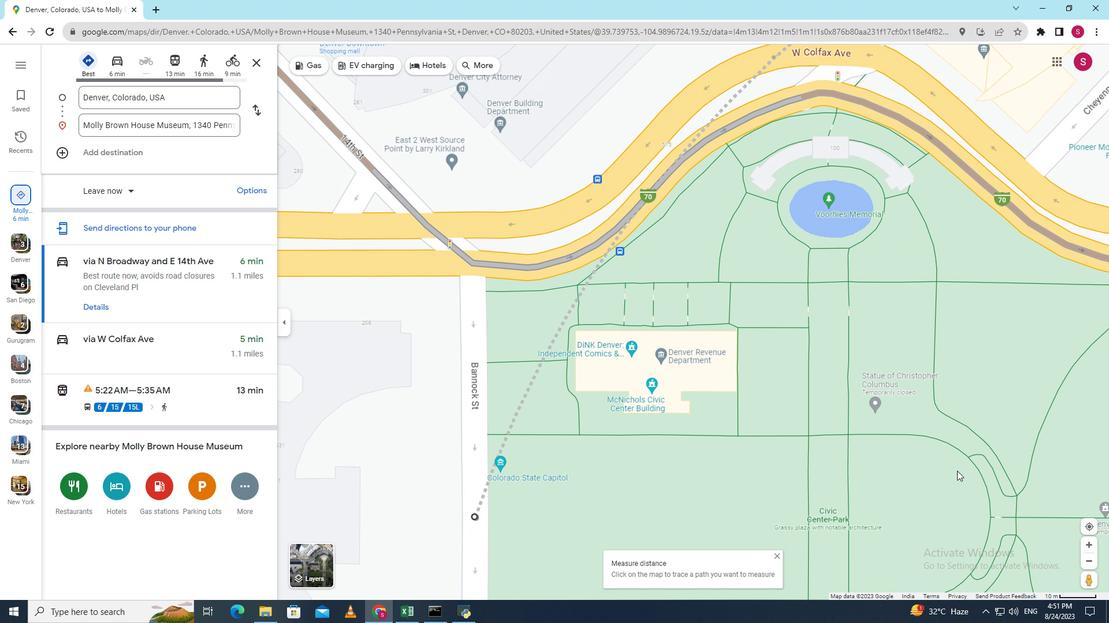 
Action: Mouse scrolled (957, 470) with delta (0, 0)
Screenshot: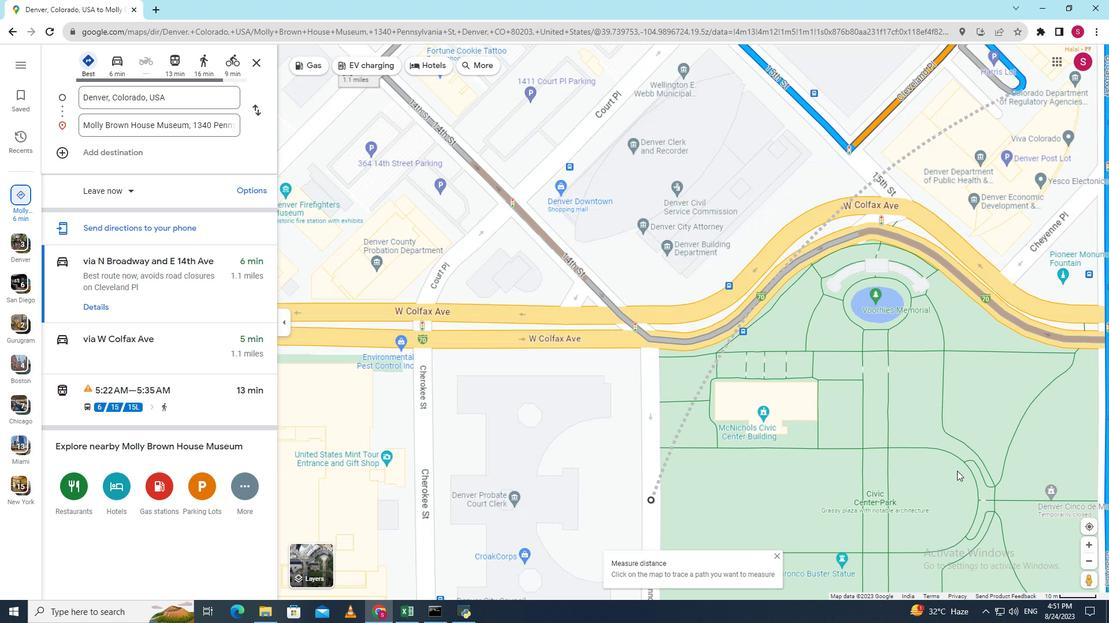 
Action: Mouse scrolled (957, 470) with delta (0, 0)
Screenshot: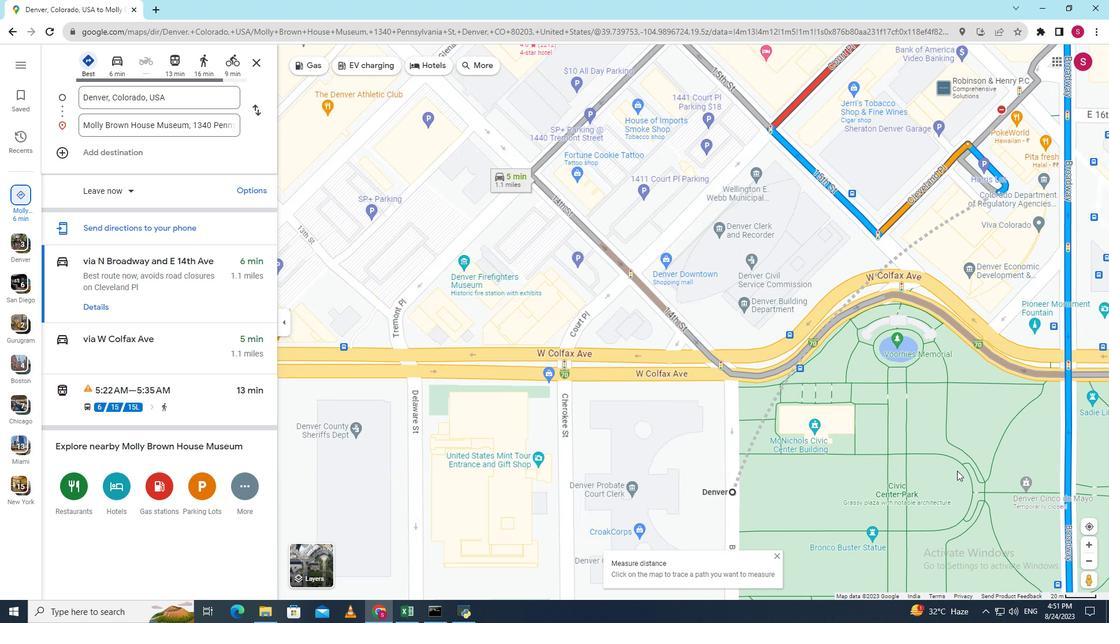 
Action: Mouse scrolled (957, 470) with delta (0, 0)
Screenshot: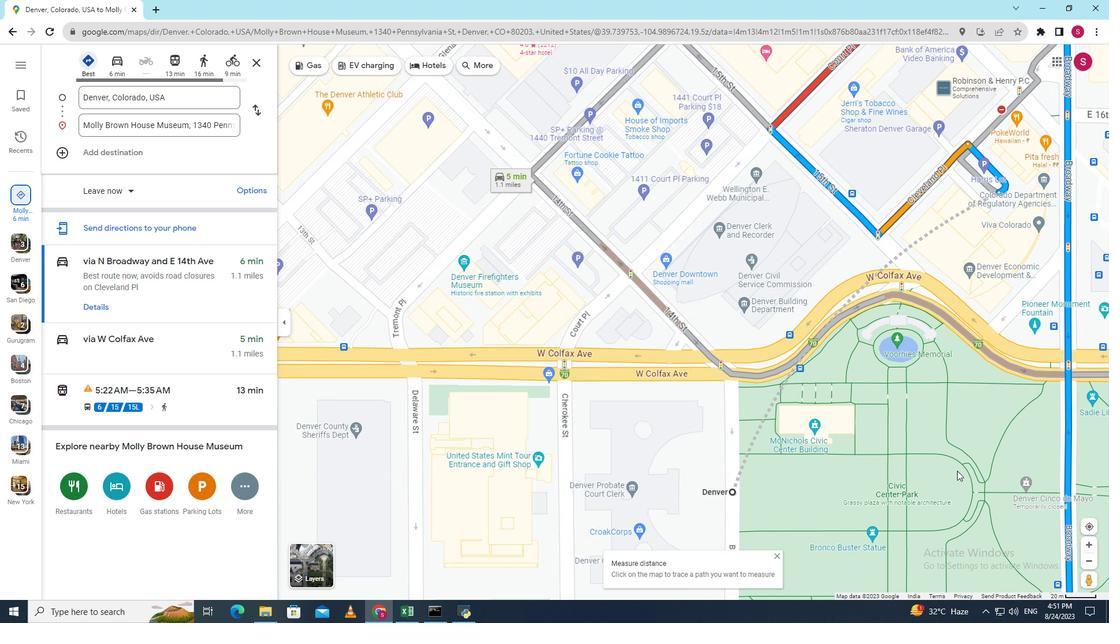 
Action: Mouse scrolled (957, 470) with delta (0, 0)
Screenshot: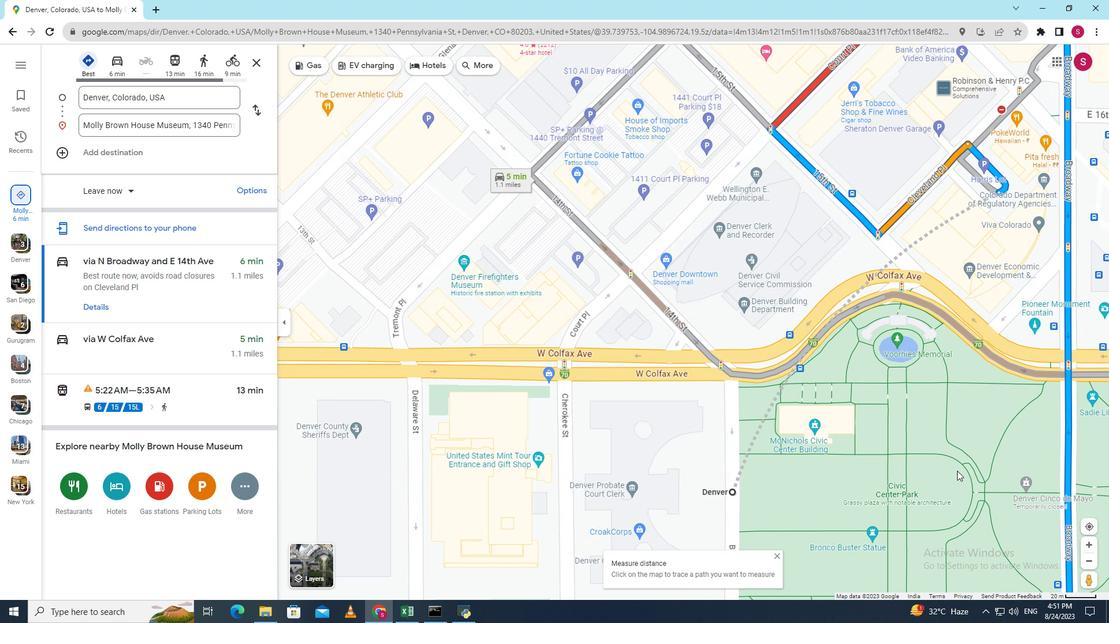 
Action: Mouse scrolled (957, 470) with delta (0, 0)
Screenshot: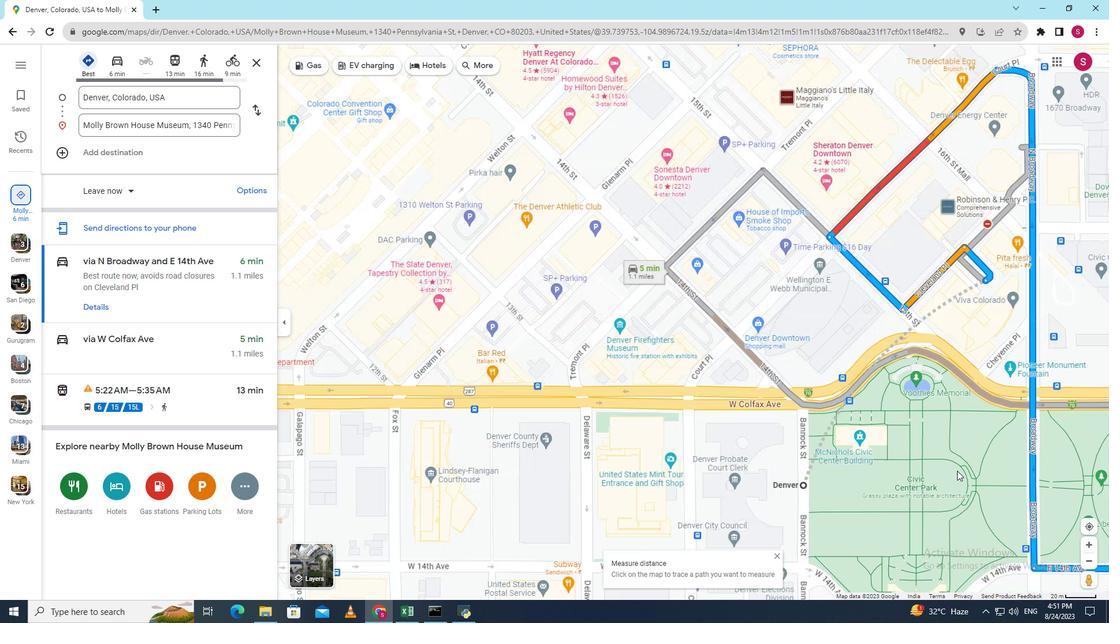 
Action: Mouse moved to (1009, 449)
Screenshot: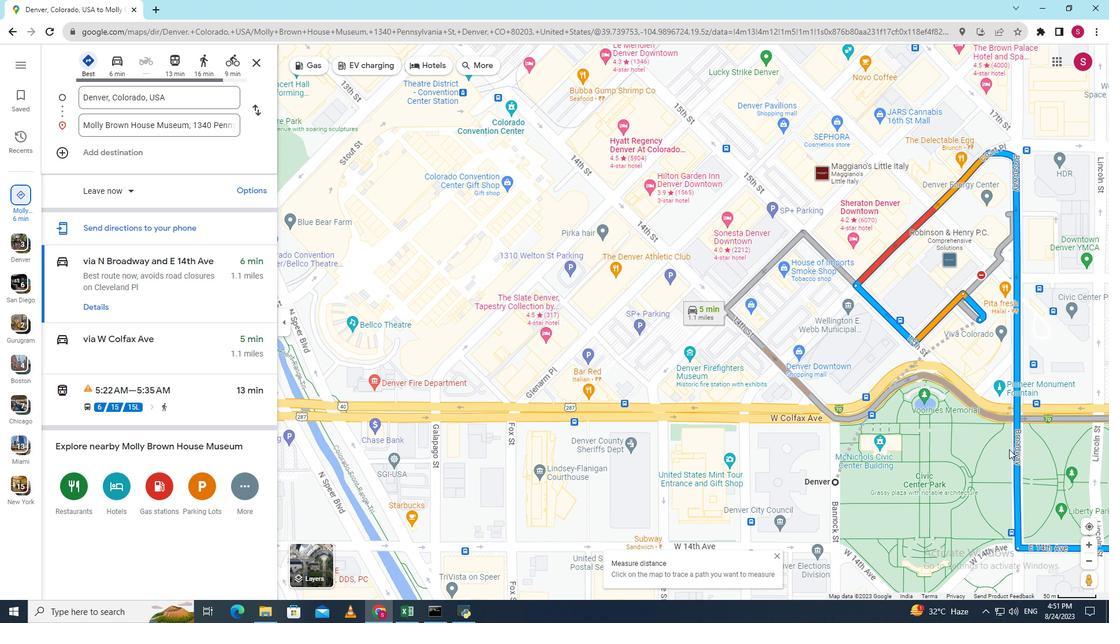 
Action: Mouse pressed left at (1009, 449)
Screenshot: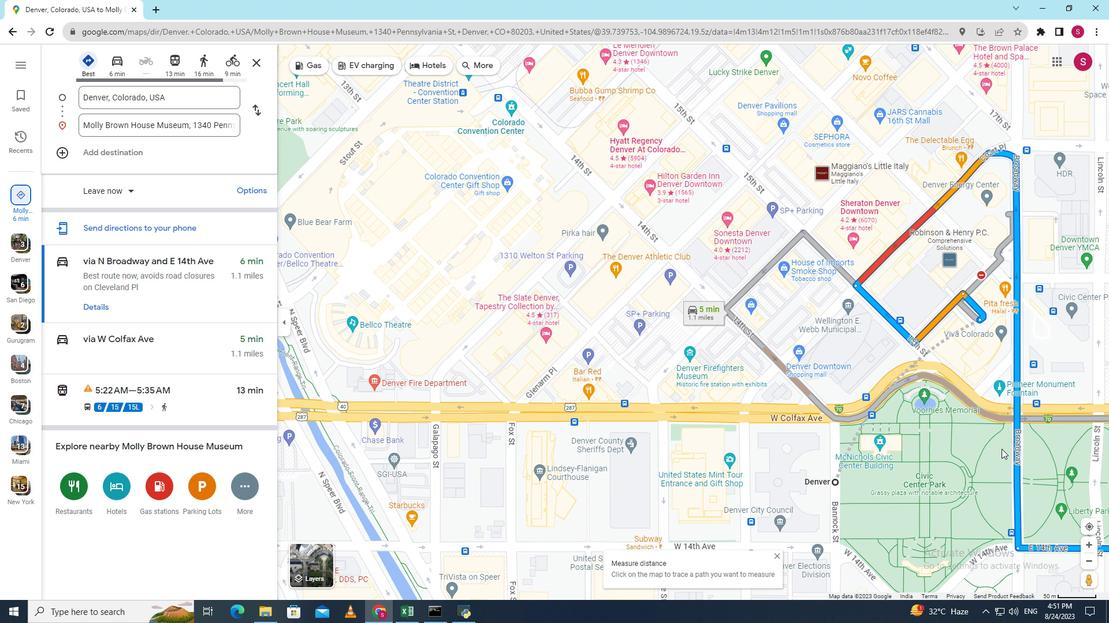 
Action: Mouse moved to (945, 518)
Screenshot: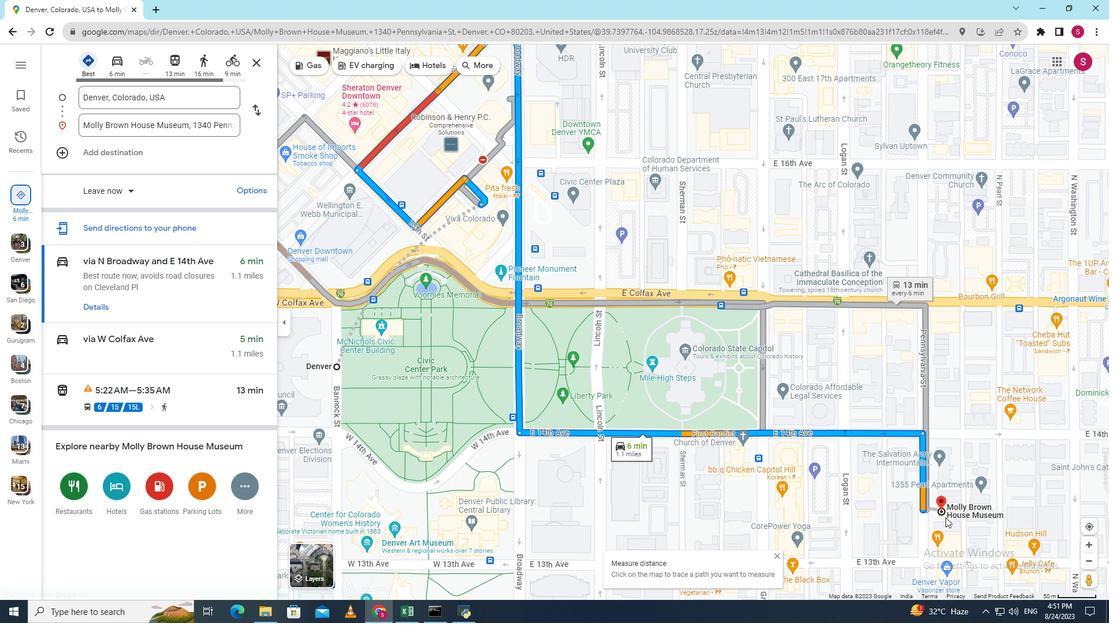 
Action: Mouse scrolled (945, 518) with delta (0, 0)
Screenshot: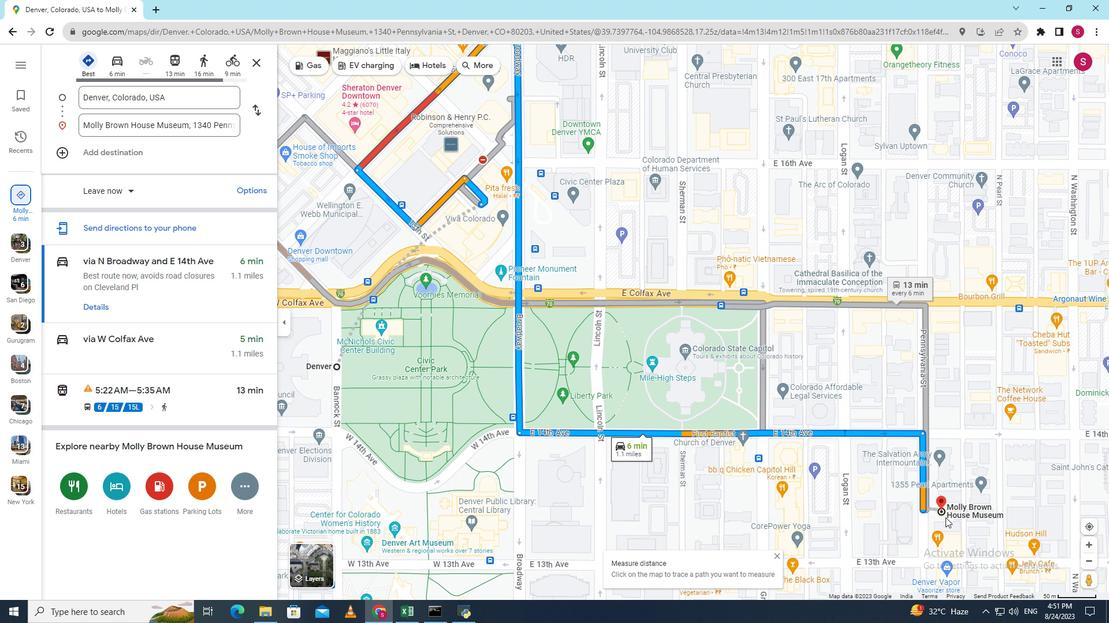 
Action: Mouse scrolled (945, 518) with delta (0, 0)
Screenshot: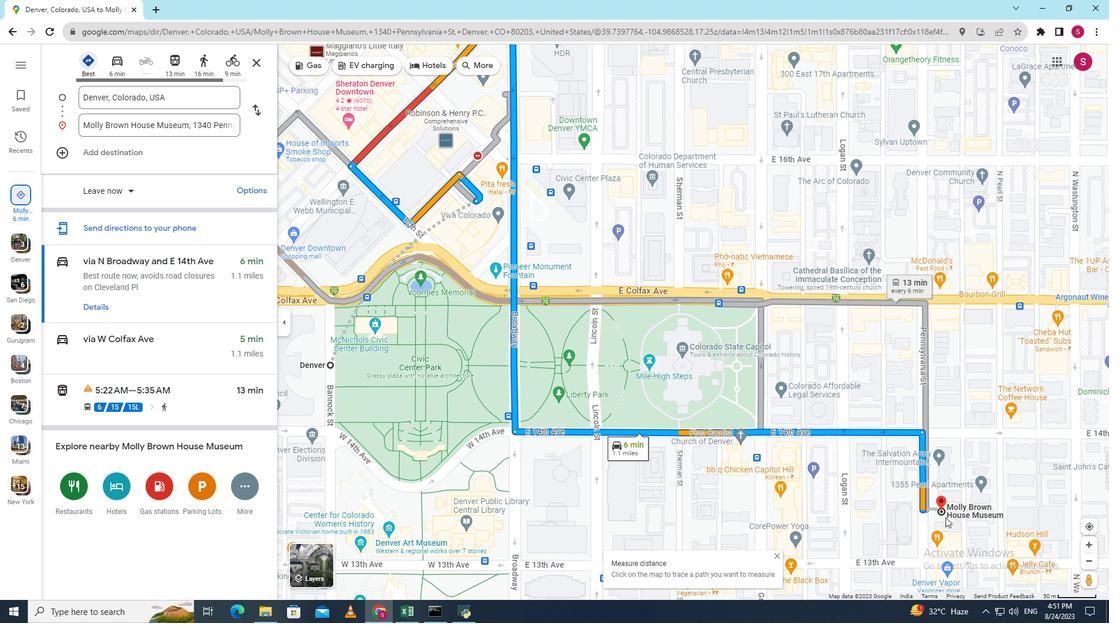 
Action: Mouse scrolled (945, 518) with delta (0, 0)
Screenshot: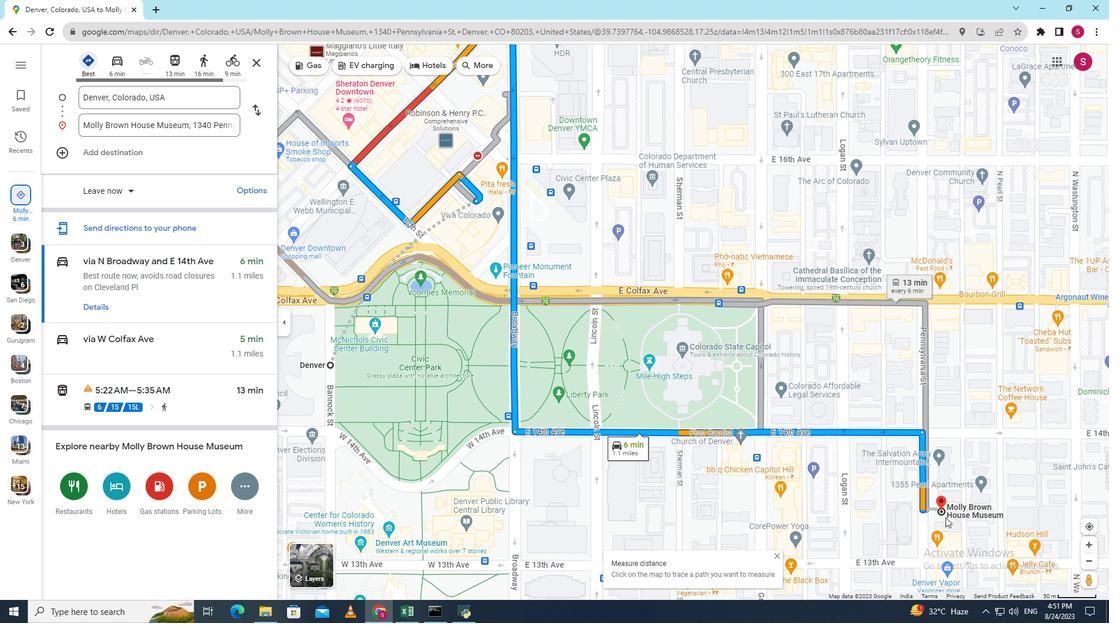 
Action: Mouse scrolled (945, 518) with delta (0, 0)
Screenshot: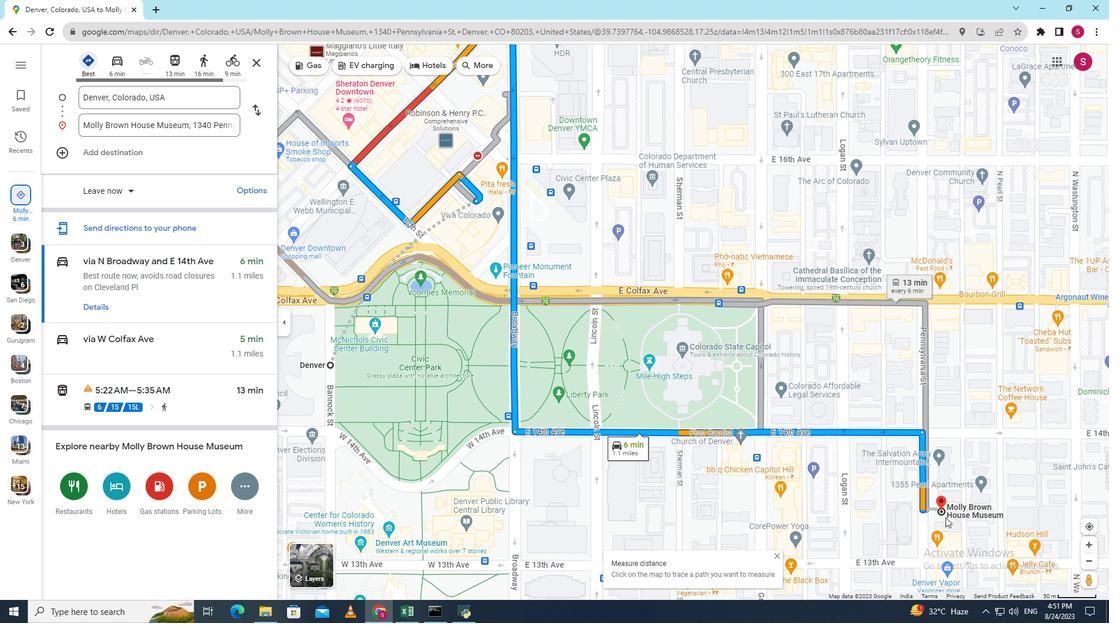 
Action: Mouse scrolled (945, 518) with delta (0, 0)
Screenshot: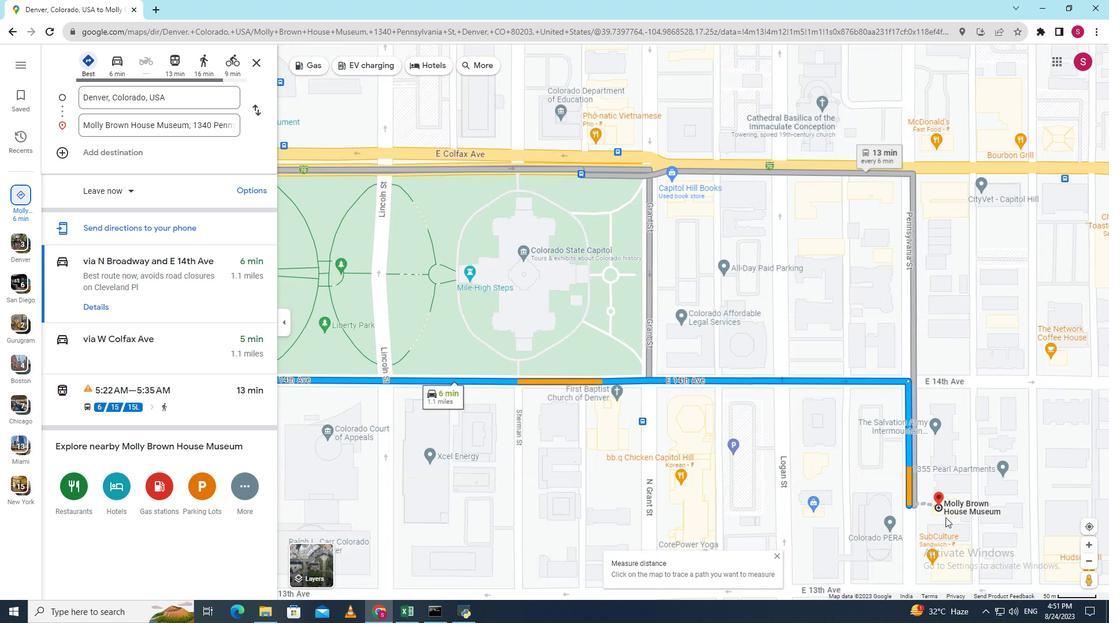 
Action: Mouse scrolled (945, 518) with delta (0, 0)
Screenshot: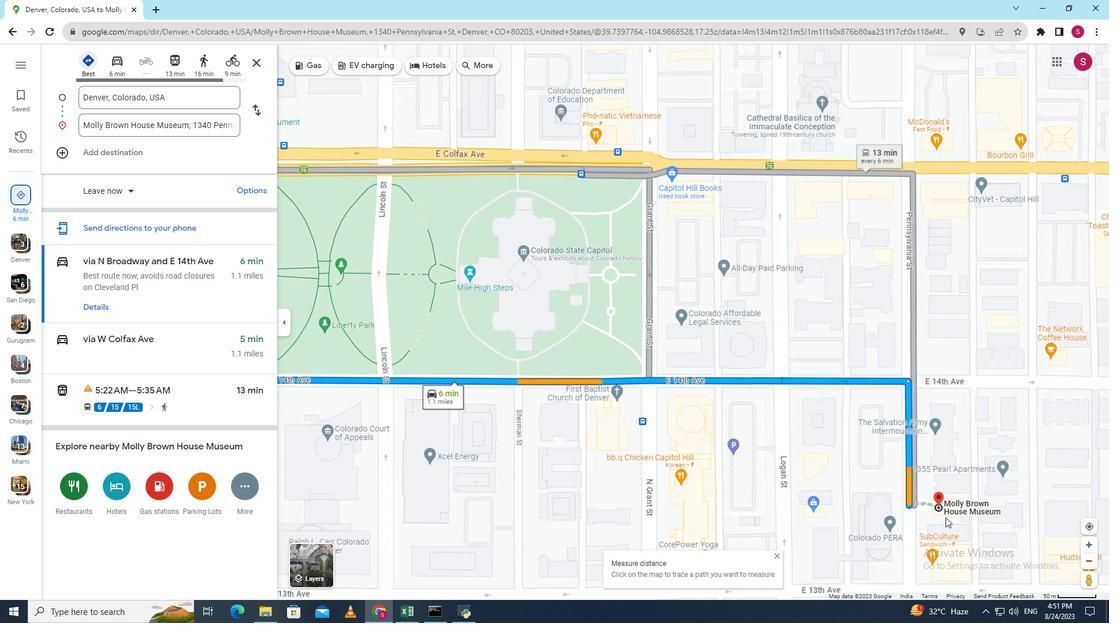 
Action: Mouse scrolled (945, 518) with delta (0, 0)
Screenshot: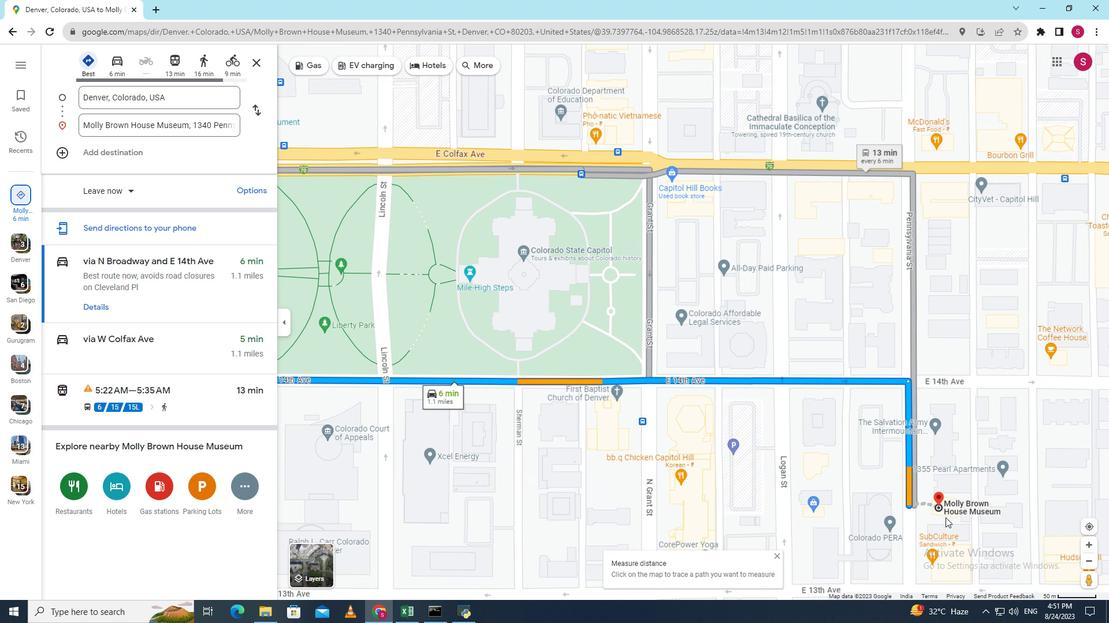 
Action: Mouse moved to (918, 507)
Screenshot: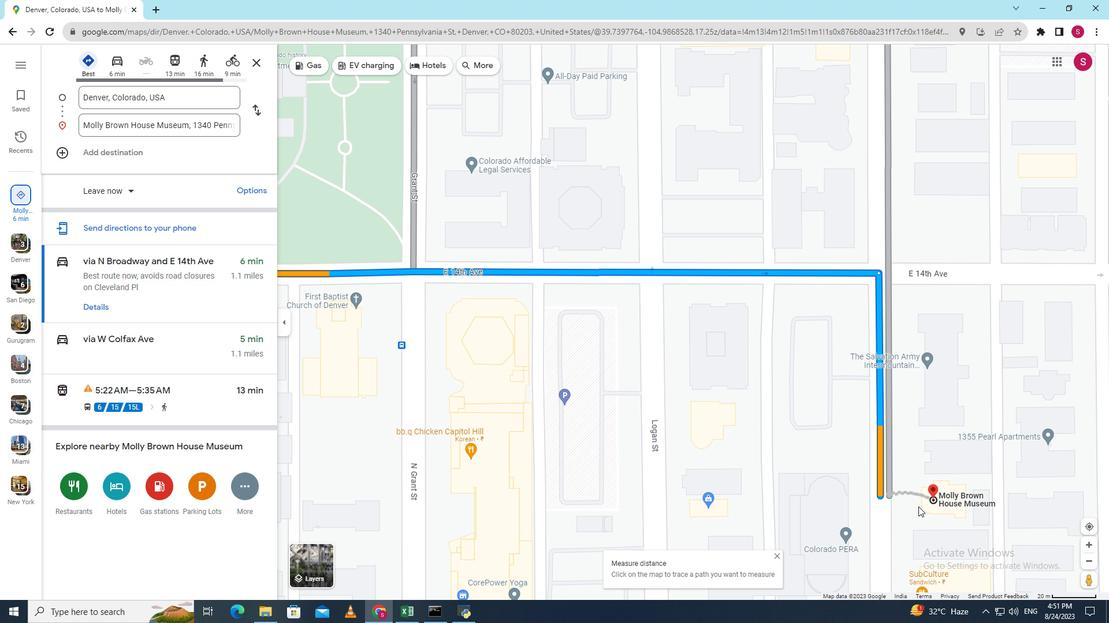 
Action: Mouse scrolled (918, 507) with delta (0, 0)
Screenshot: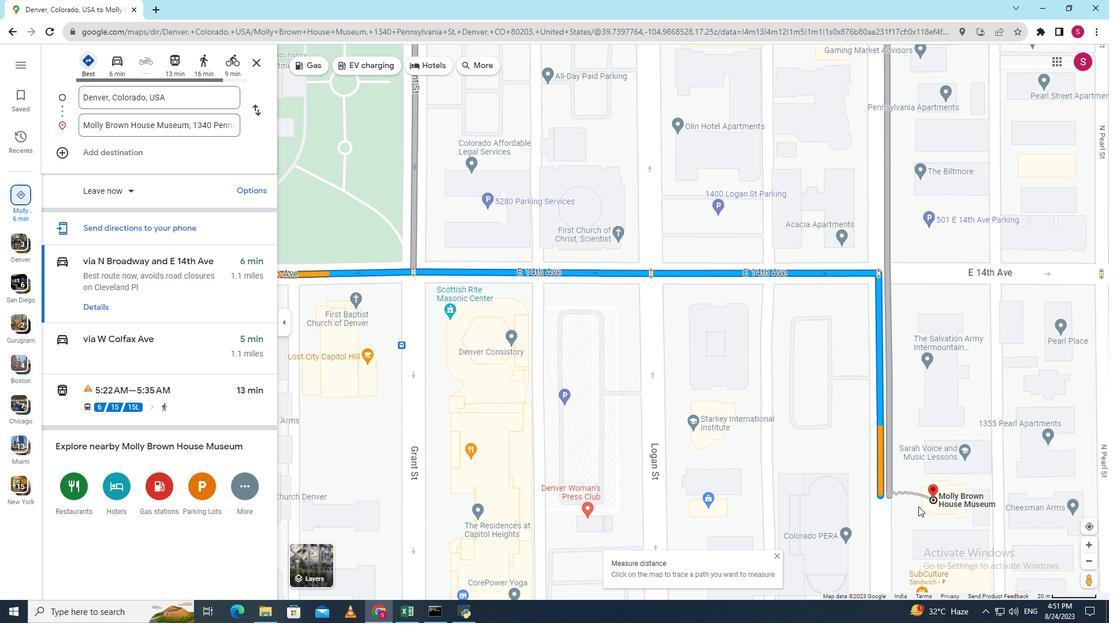 
Action: Mouse moved to (935, 499)
Screenshot: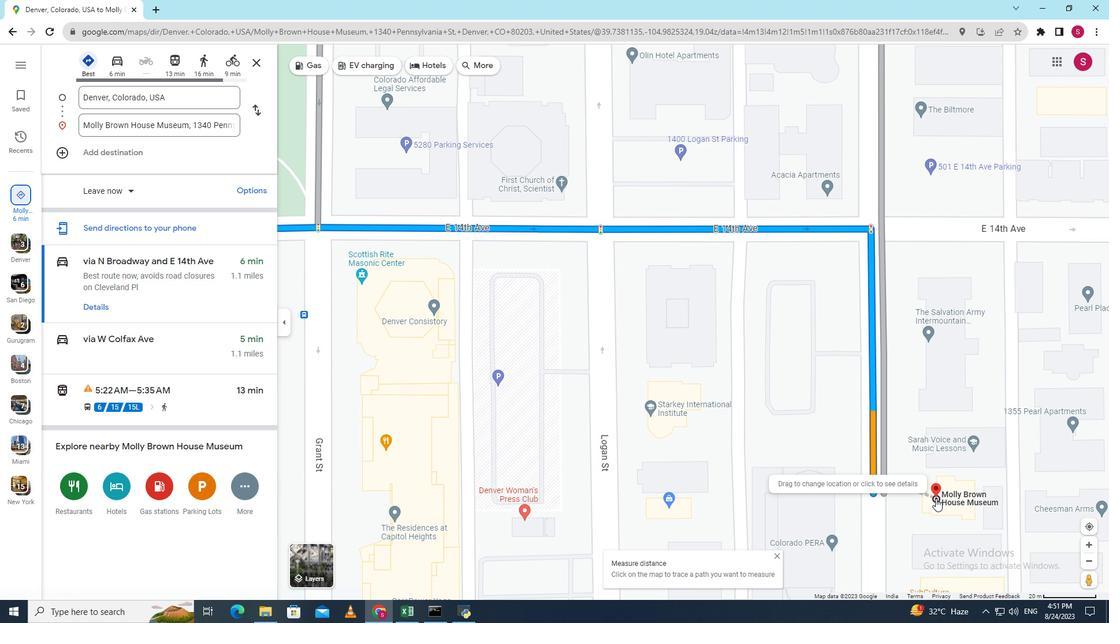 
Action: Mouse pressed right at (935, 499)
Screenshot: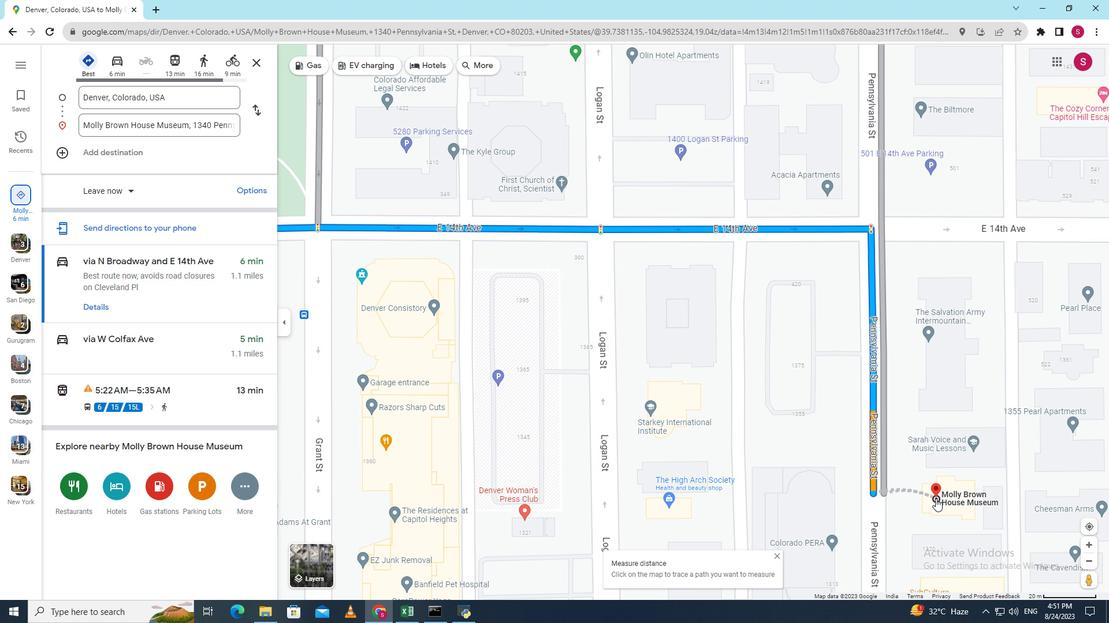 
Action: Mouse moved to (974, 555)
Screenshot: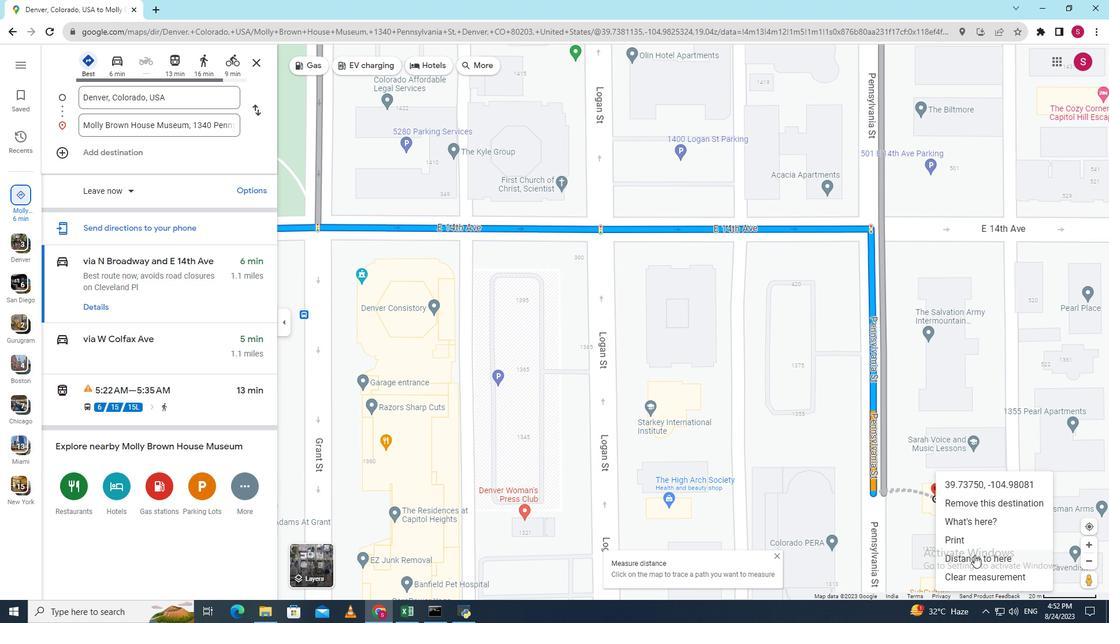 
Action: Mouse pressed left at (974, 555)
Screenshot: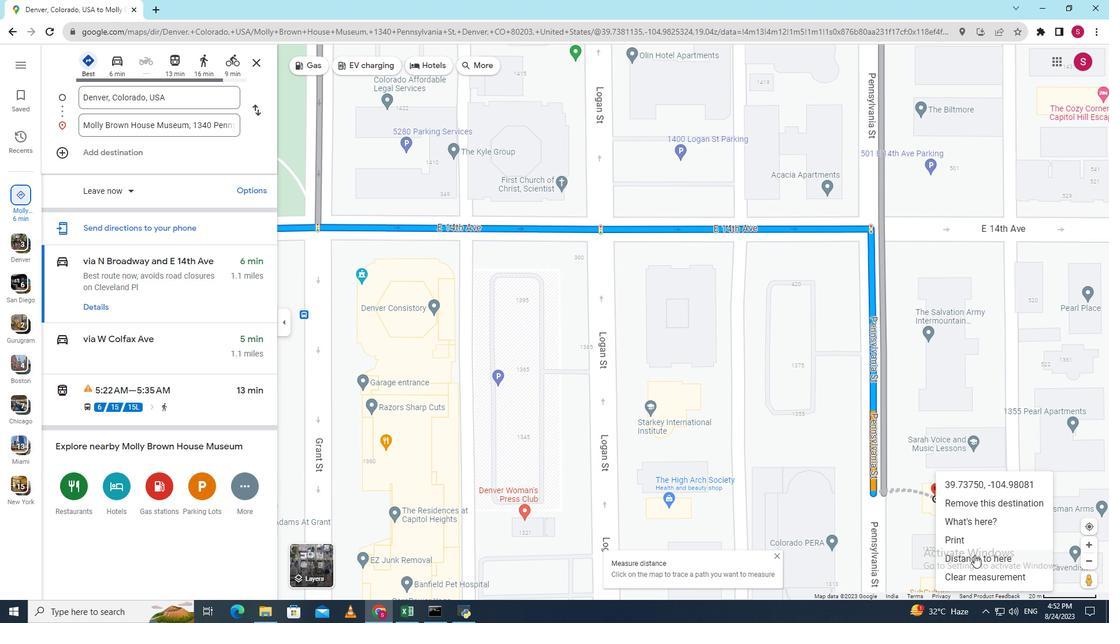
Action: Mouse moved to (687, 434)
Screenshot: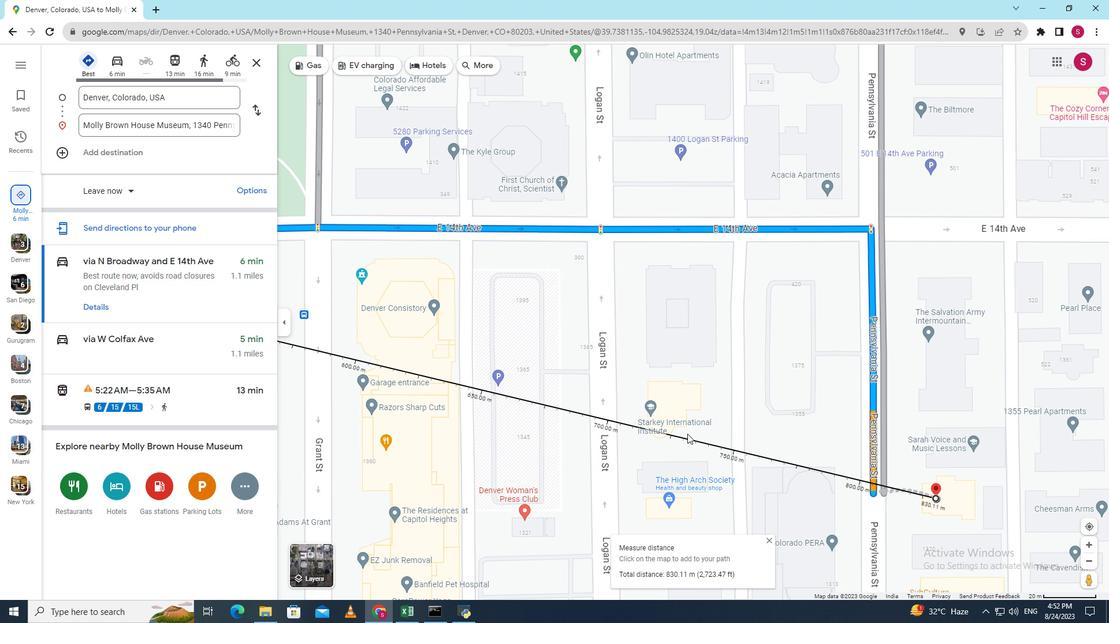 
Action: Mouse scrolled (687, 433) with delta (0, 0)
Screenshot: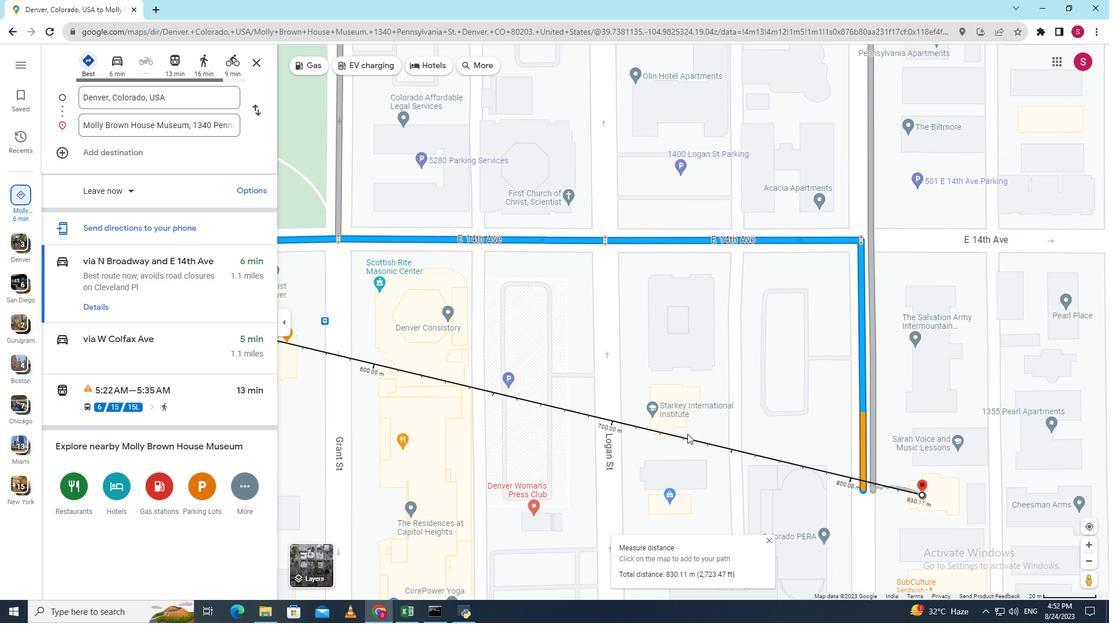 
Action: Mouse scrolled (687, 433) with delta (0, 0)
Screenshot: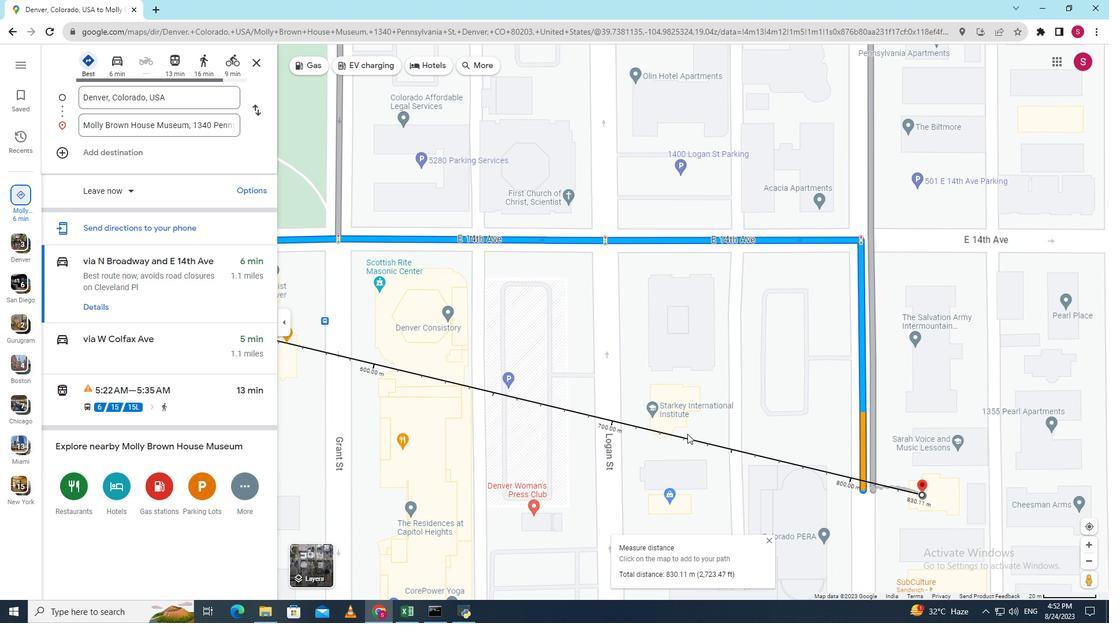 
Action: Mouse scrolled (687, 433) with delta (0, 0)
Screenshot: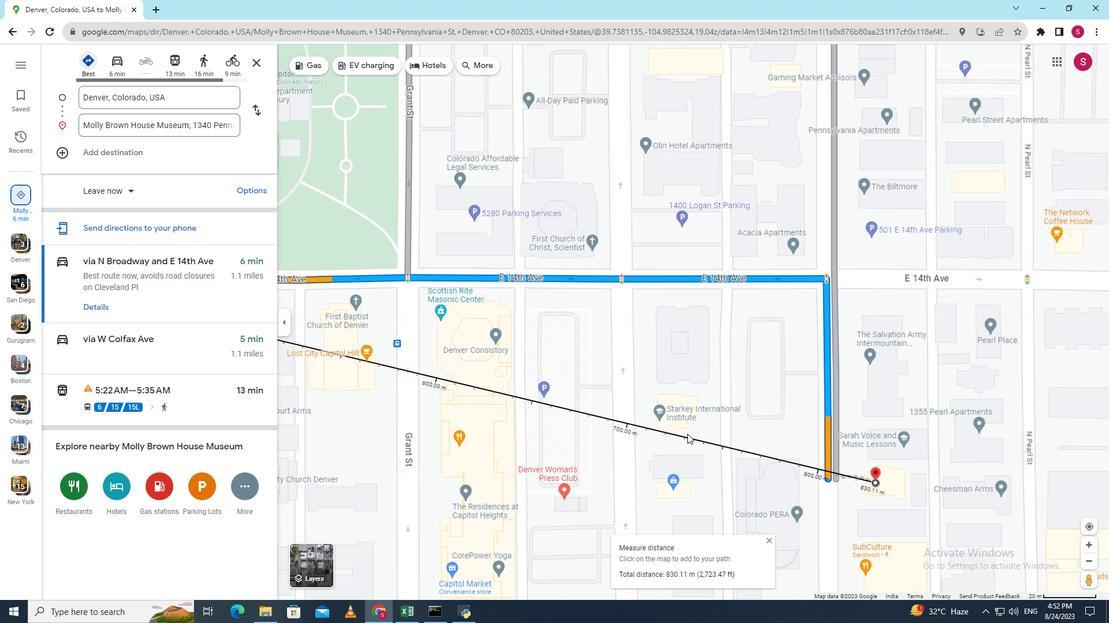 
Action: Mouse scrolled (687, 433) with delta (0, 0)
Screenshot: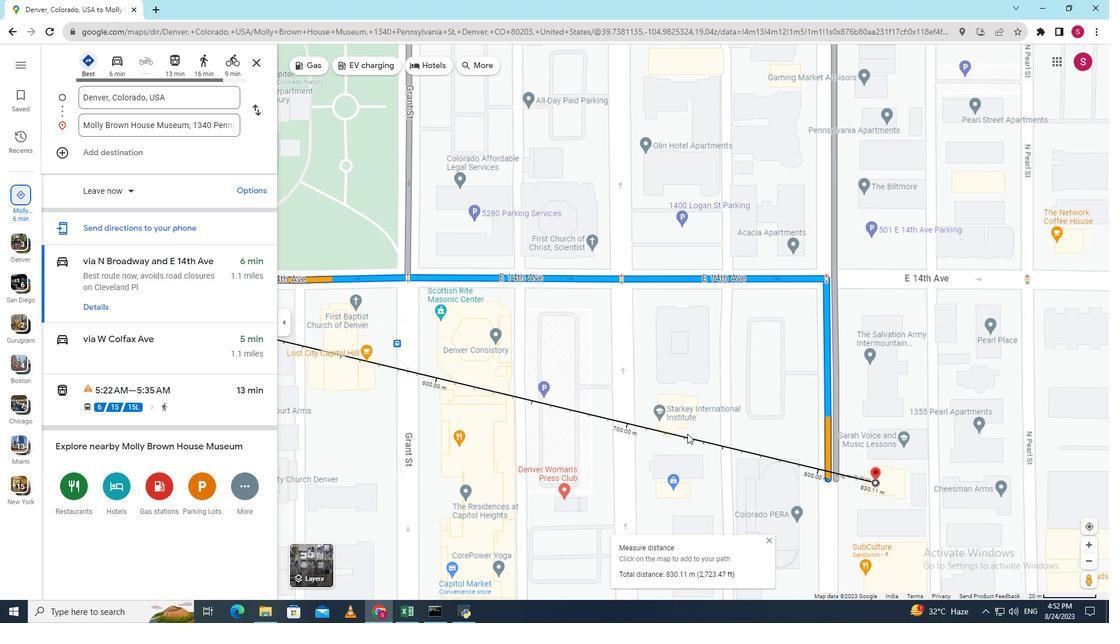 
Action: Mouse scrolled (687, 433) with delta (0, 0)
Screenshot: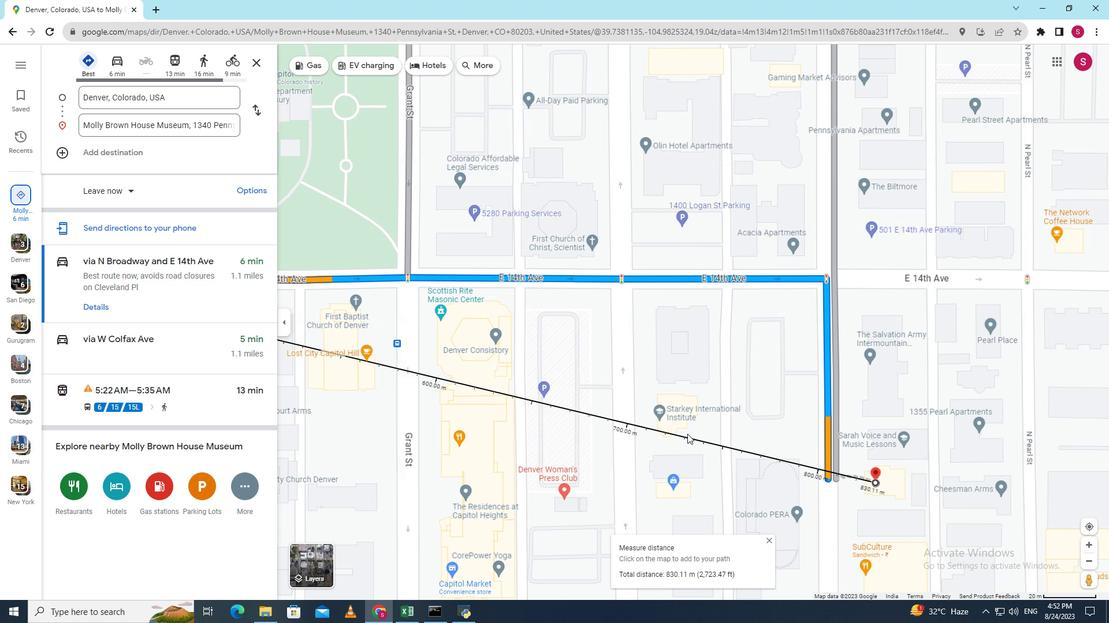
Action: Mouse scrolled (687, 433) with delta (0, 0)
Screenshot: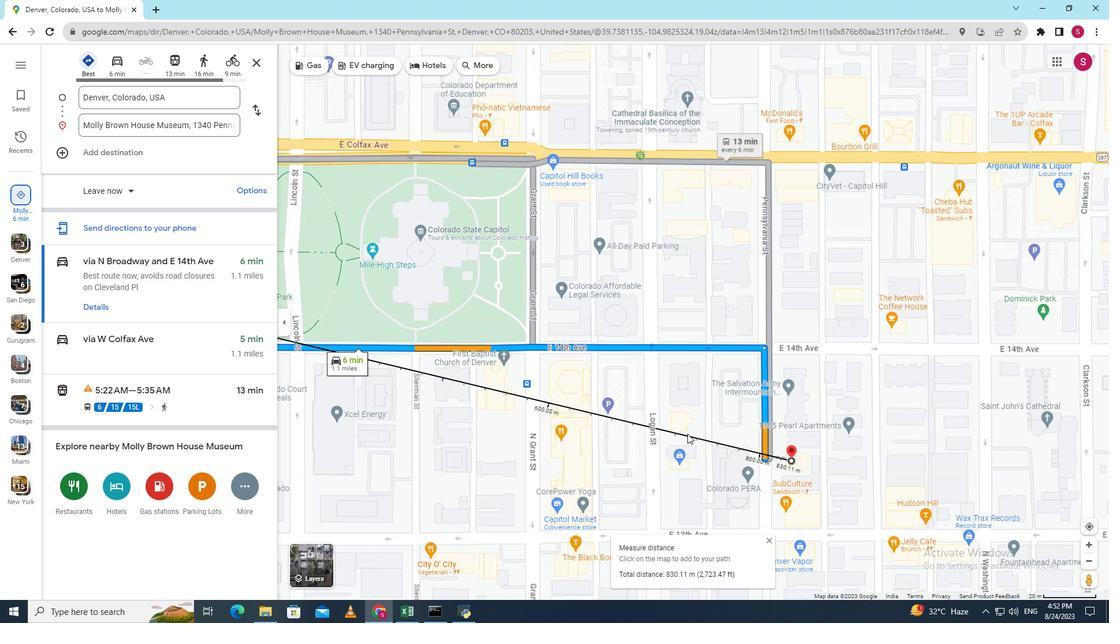 
Action: Mouse scrolled (687, 433) with delta (0, 0)
Screenshot: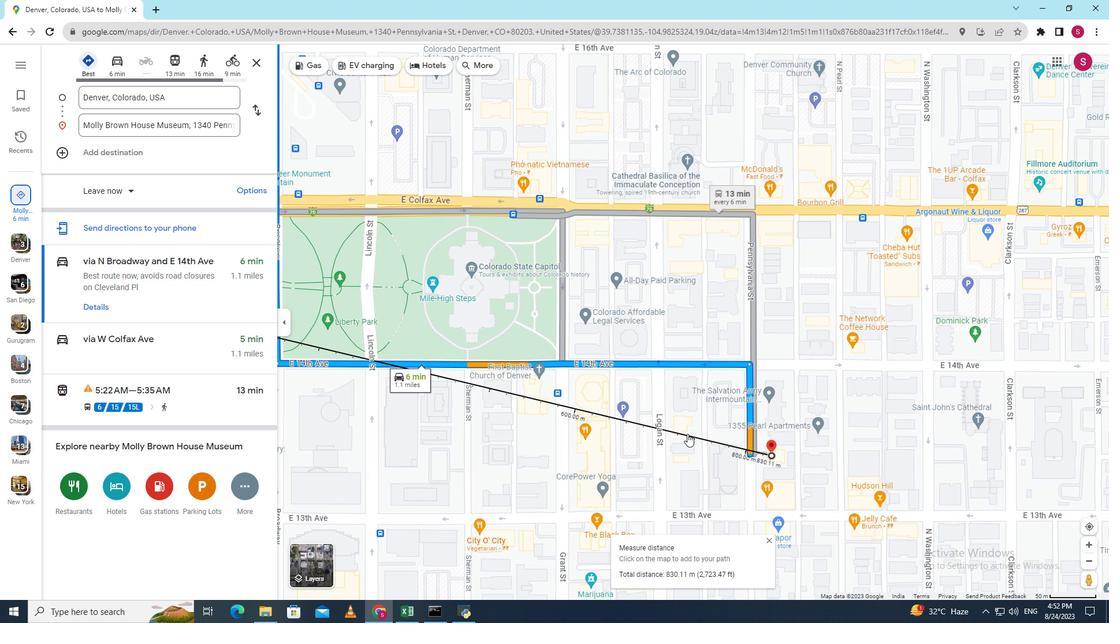 
Action: Mouse scrolled (687, 433) with delta (0, 0)
Screenshot: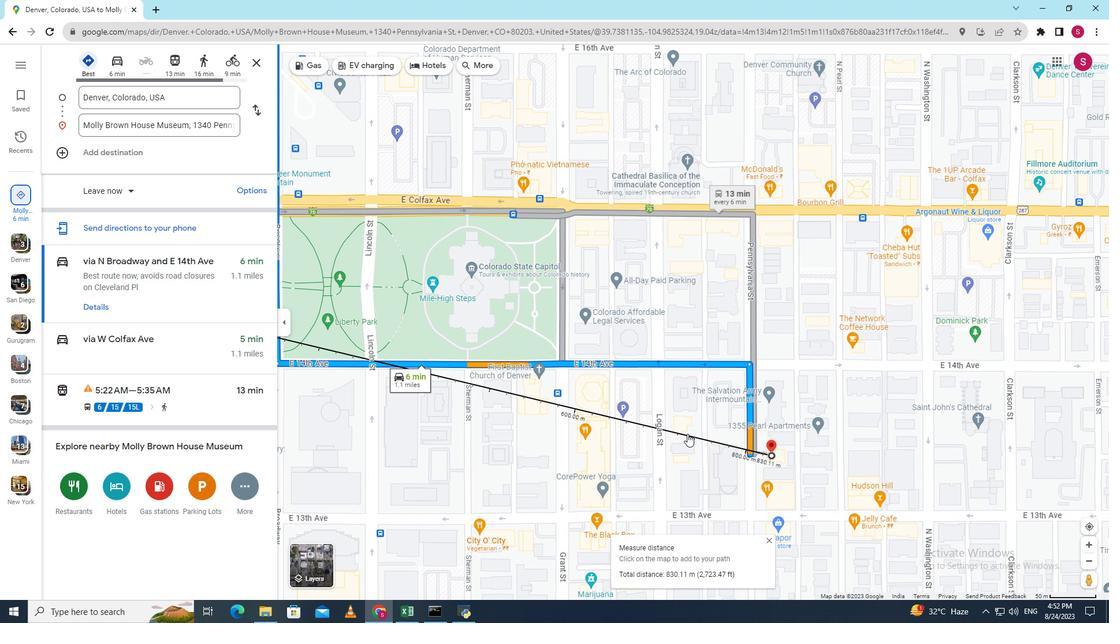 
Action: Mouse scrolled (687, 433) with delta (0, 0)
Screenshot: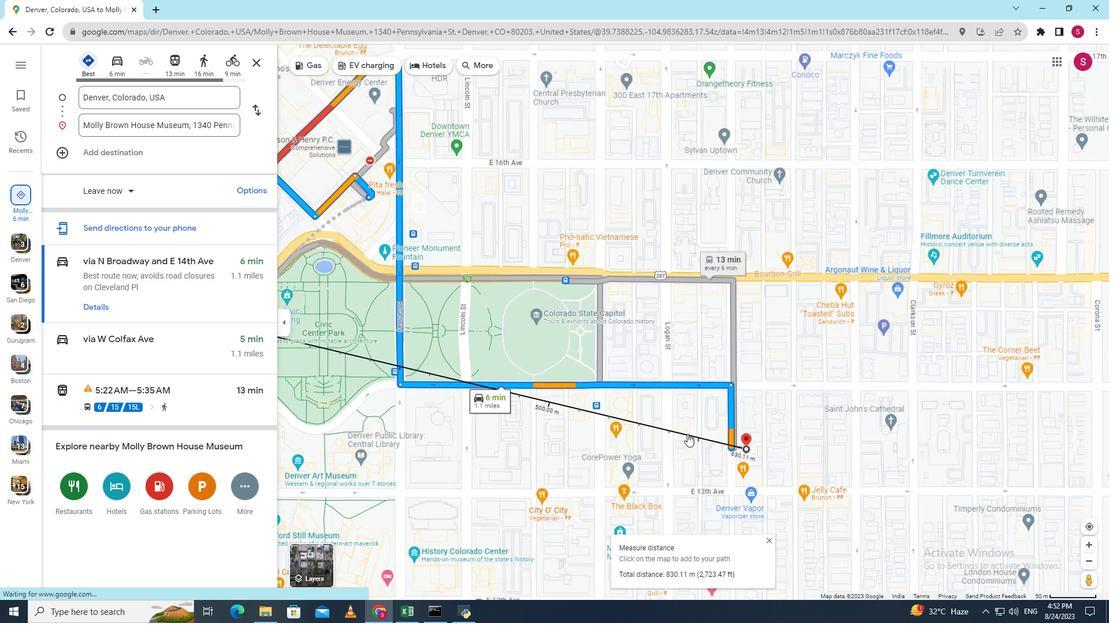 
Action: Mouse scrolled (687, 433) with delta (0, 0)
Screenshot: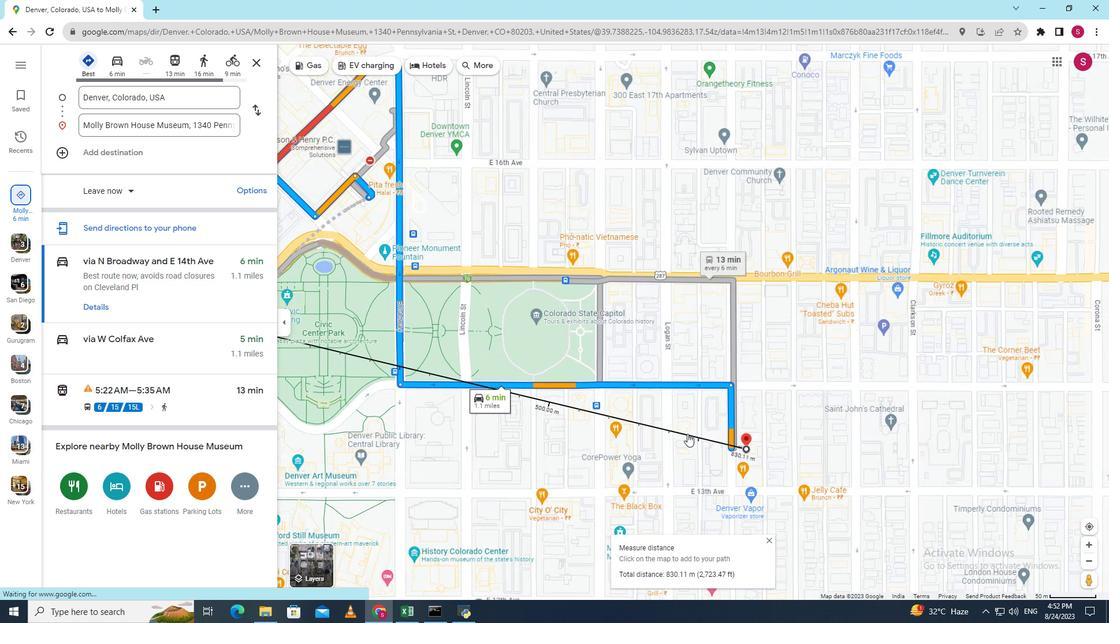 
Action: Mouse scrolled (687, 433) with delta (0, 0)
Screenshot: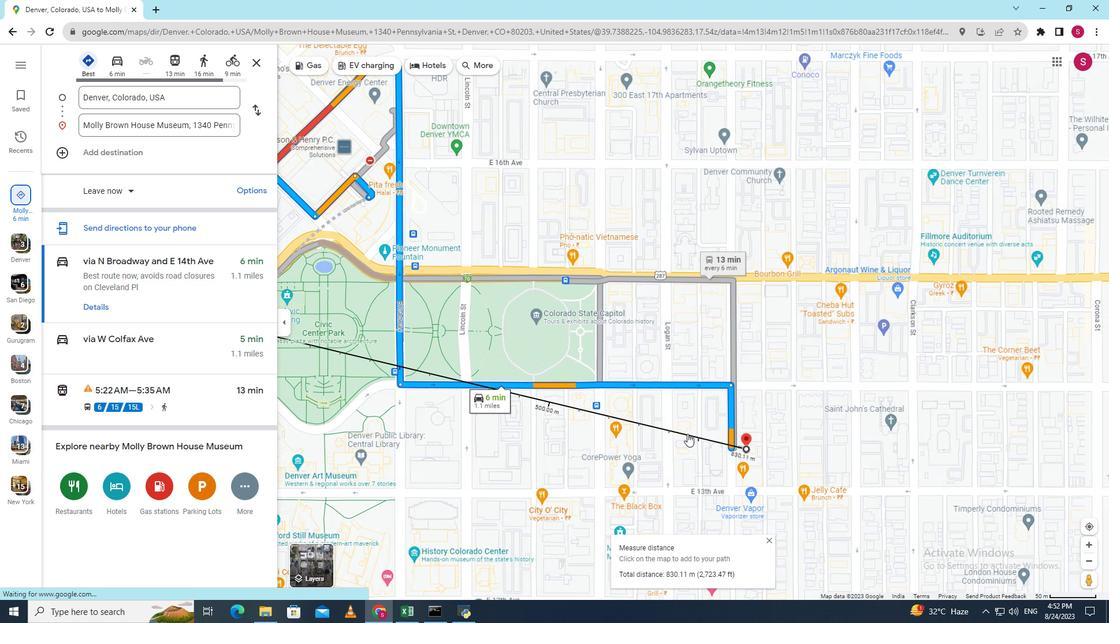 
Action: Mouse moved to (620, 575)
Screenshot: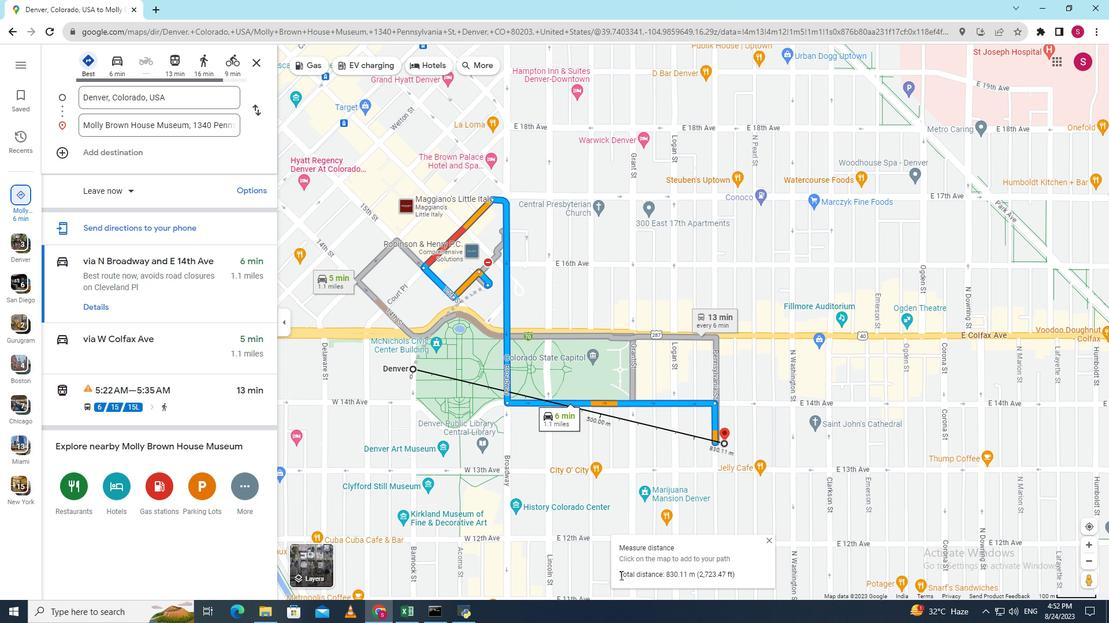 
Action: Mouse pressed left at (620, 575)
Screenshot: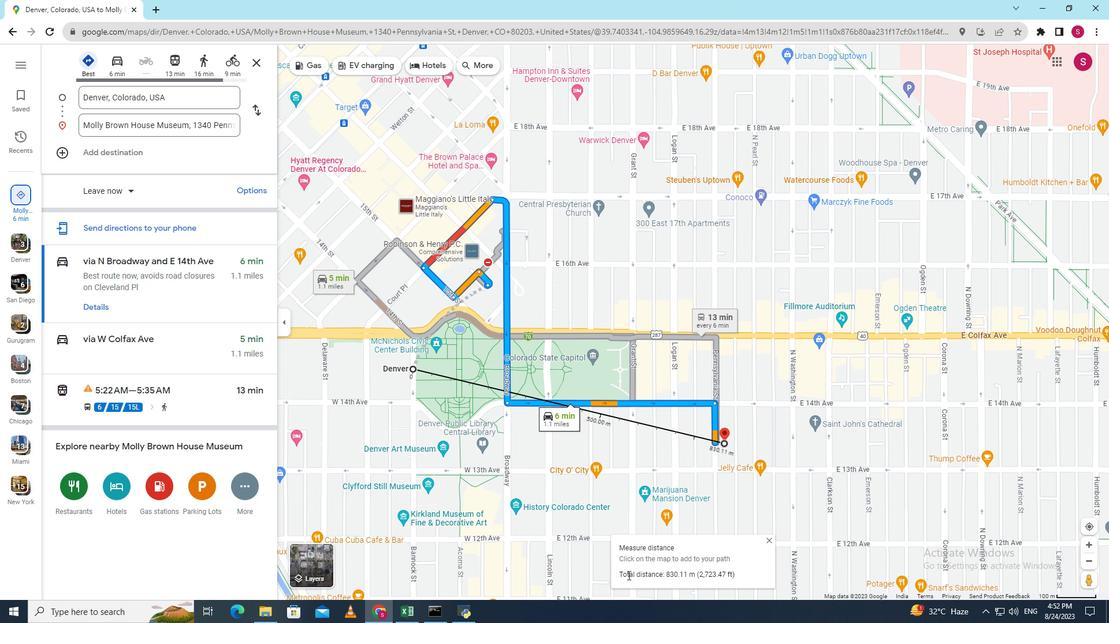 
Action: Mouse moved to (750, 578)
Screenshot: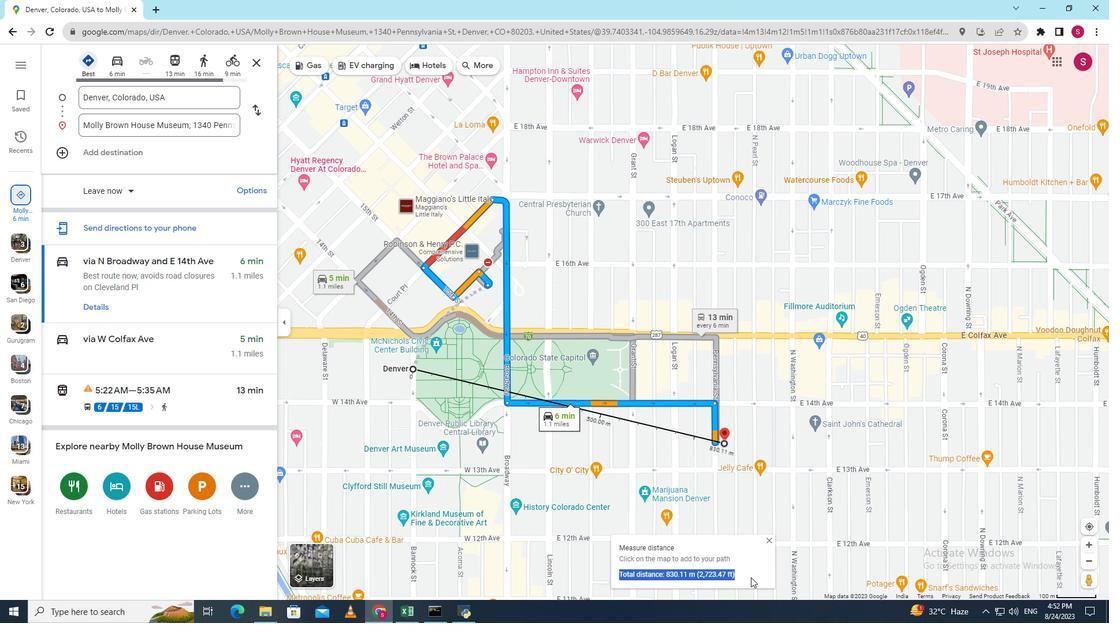 
